 Task: Create a due date automation trigger when advanced on, on the wednesday of the week a card is due add content with a description not containing resume at 11:00 AM.
Action: Mouse moved to (1248, 109)
Screenshot: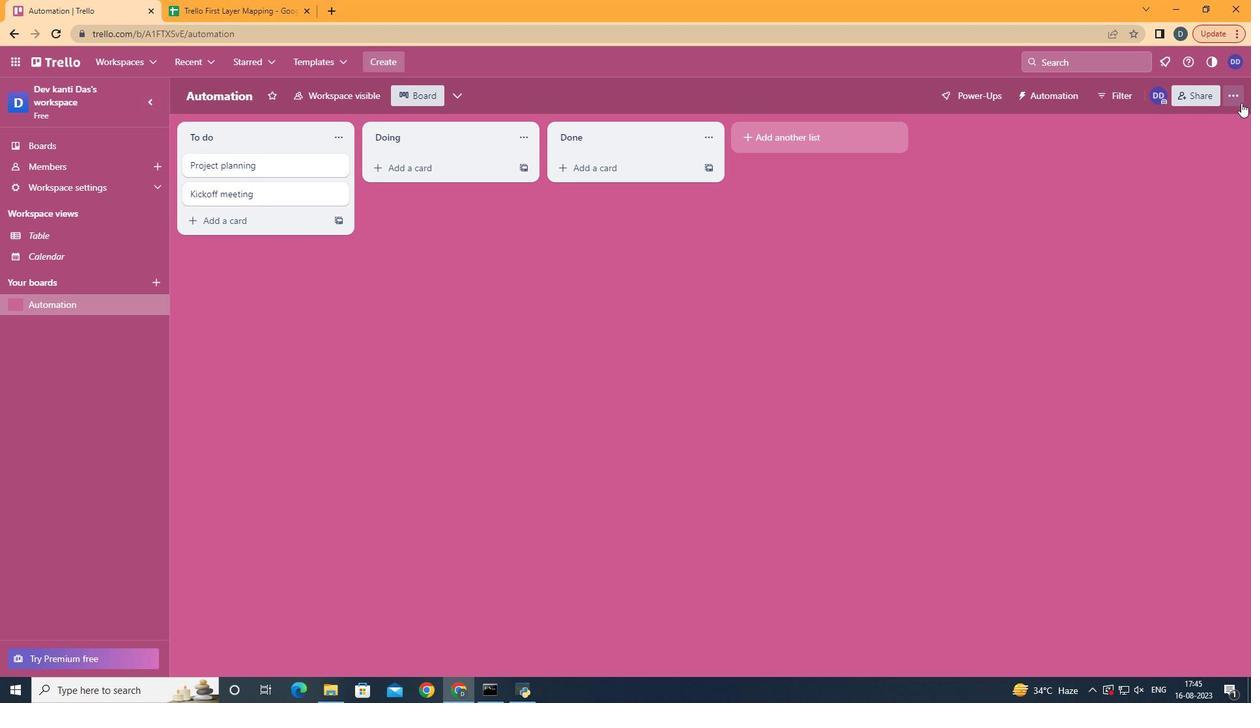 
Action: Mouse pressed left at (1248, 109)
Screenshot: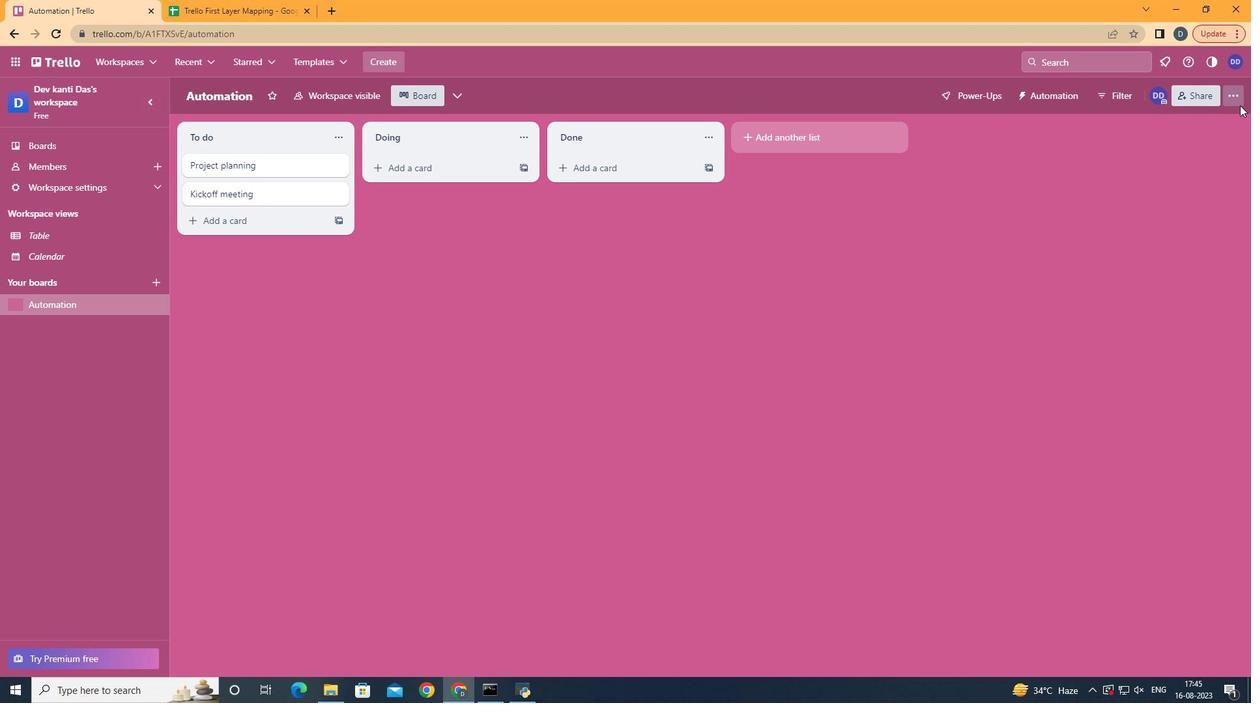
Action: Mouse moved to (1172, 280)
Screenshot: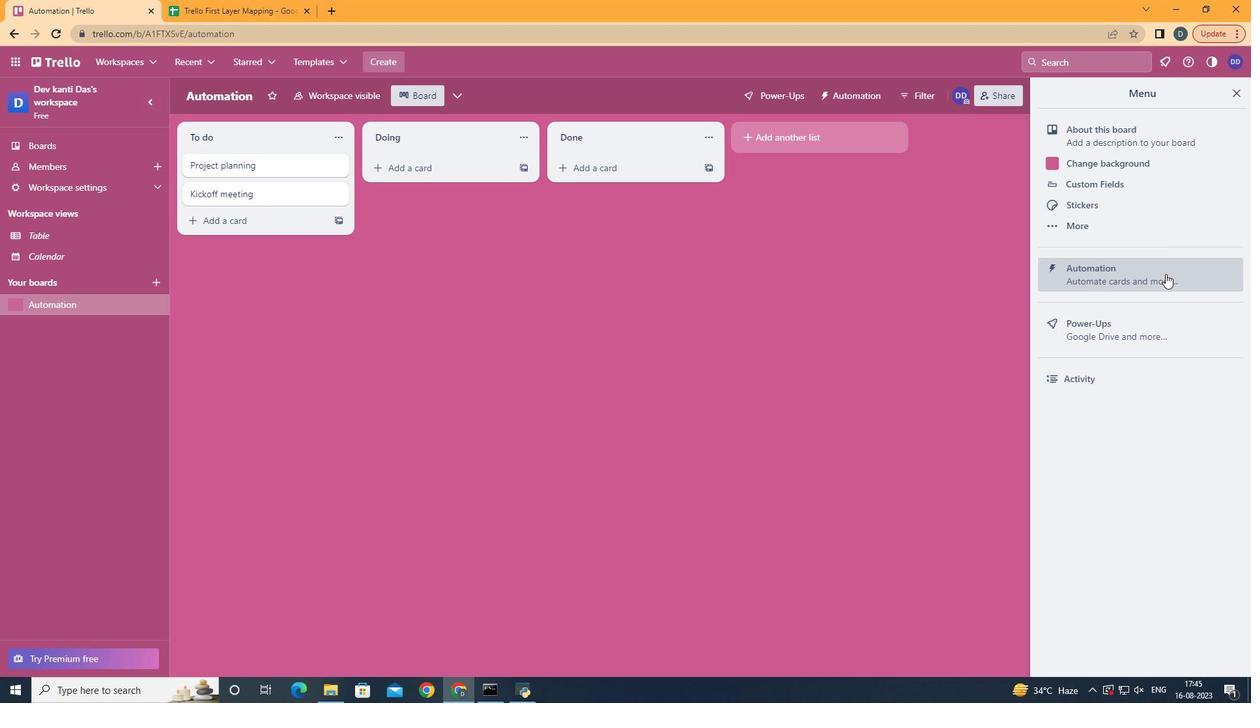 
Action: Mouse pressed left at (1172, 280)
Screenshot: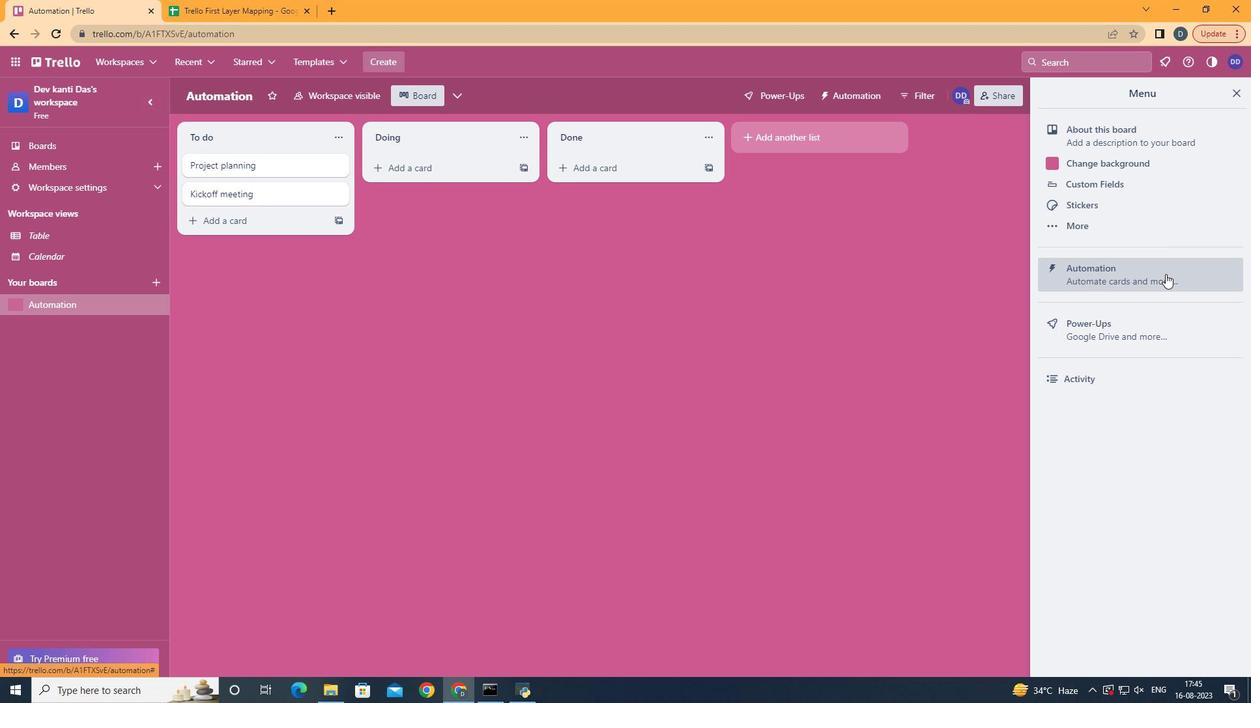
Action: Mouse moved to (269, 271)
Screenshot: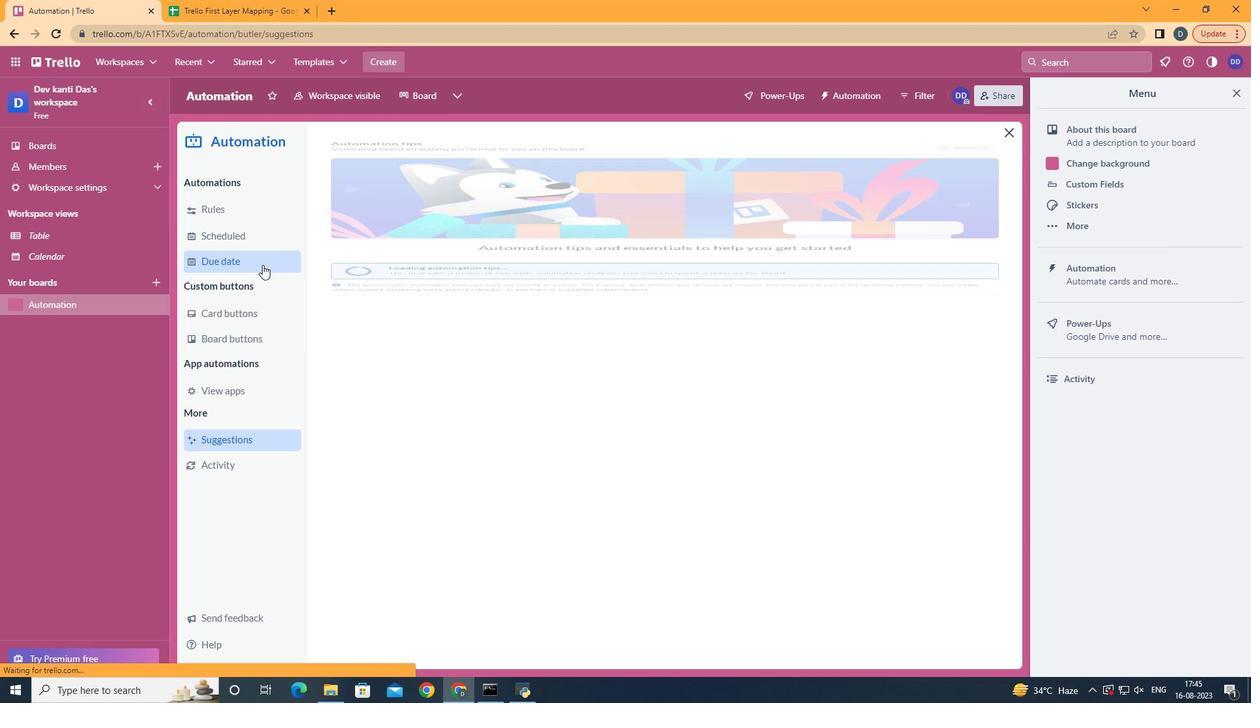 
Action: Mouse pressed left at (269, 271)
Screenshot: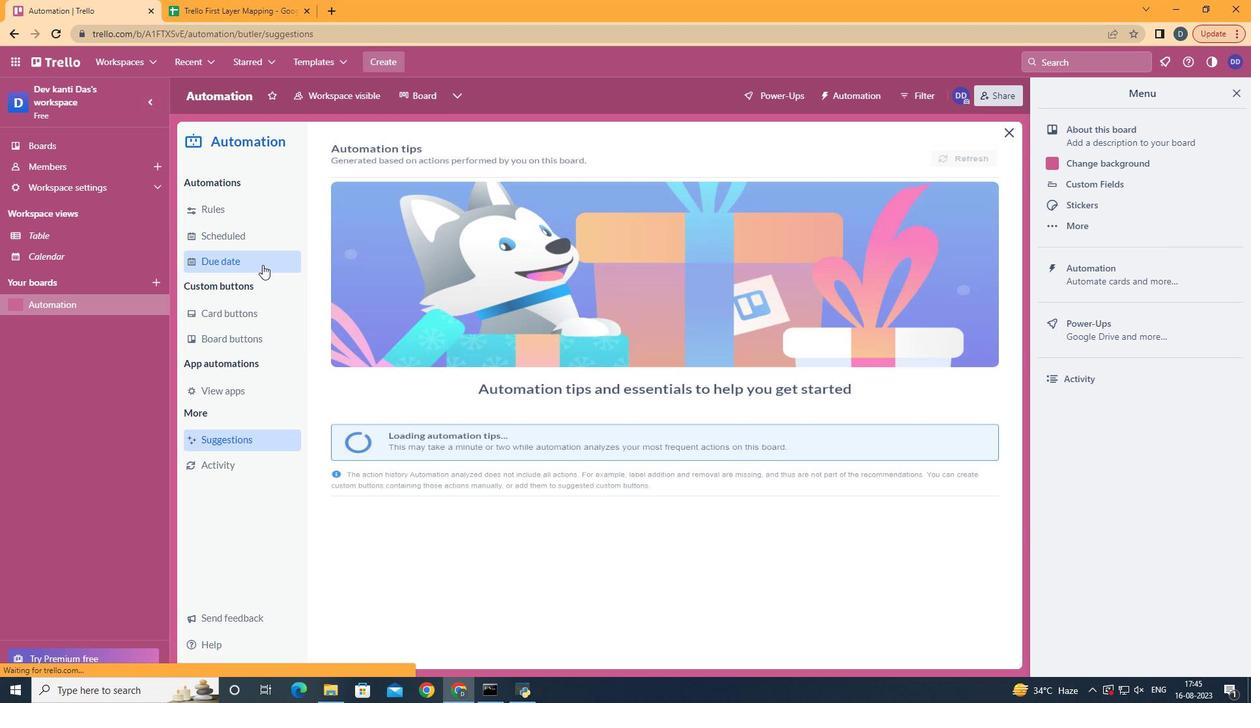 
Action: Mouse moved to (932, 160)
Screenshot: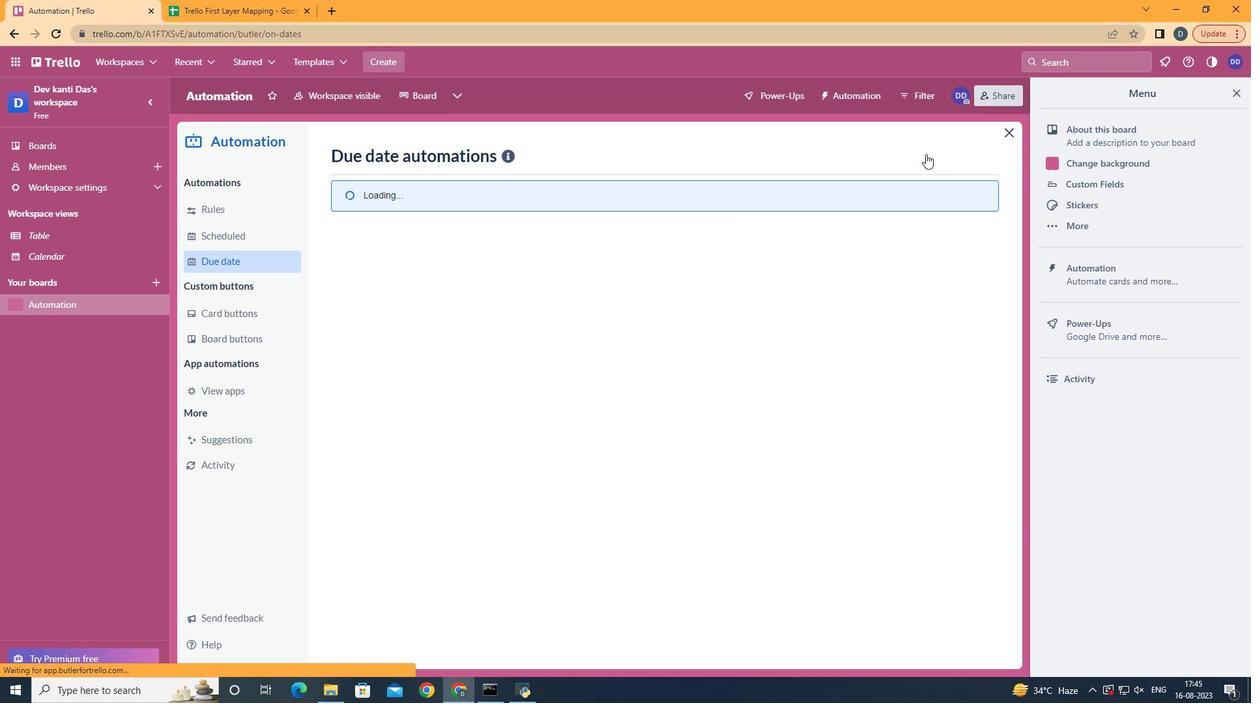 
Action: Mouse pressed left at (932, 160)
Screenshot: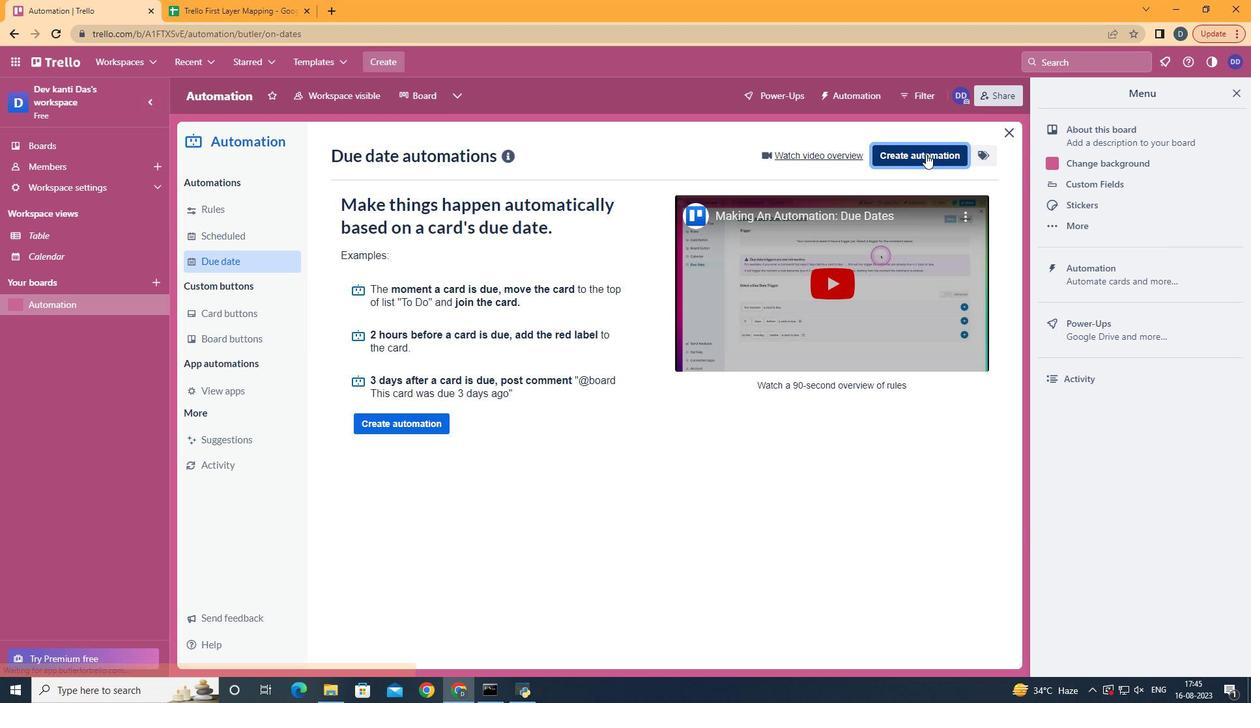 
Action: Mouse moved to (716, 296)
Screenshot: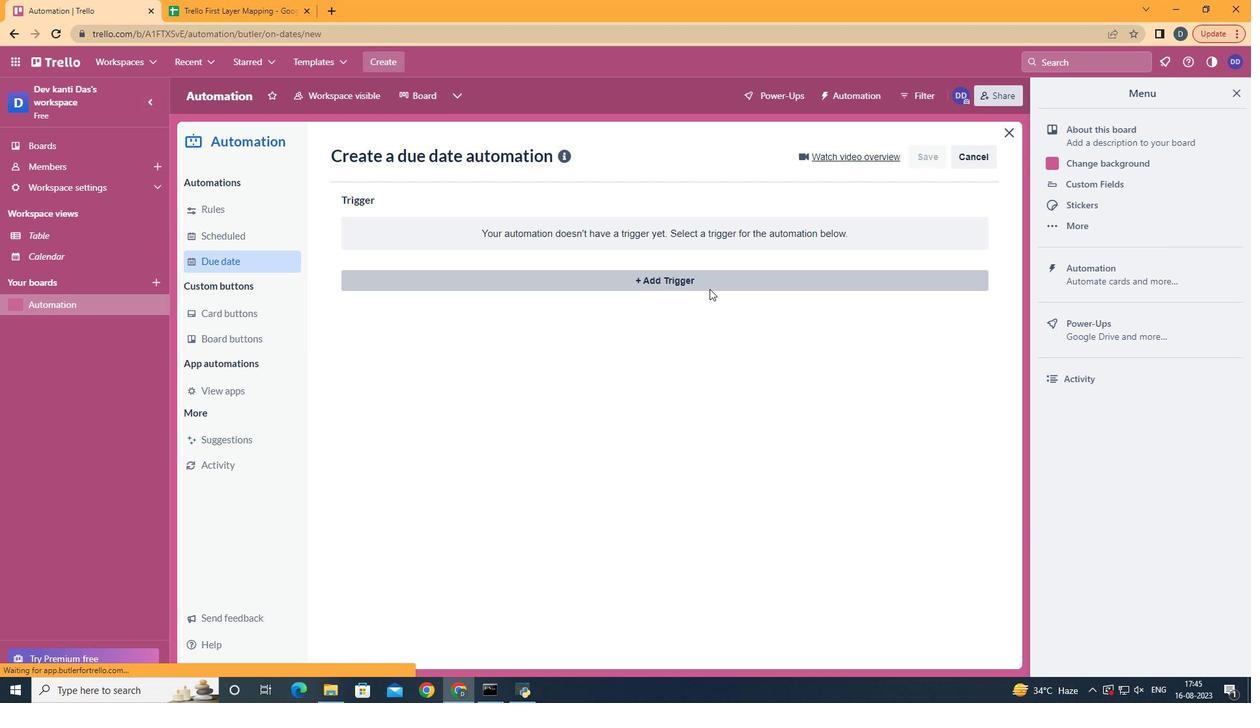 
Action: Mouse pressed left at (716, 296)
Screenshot: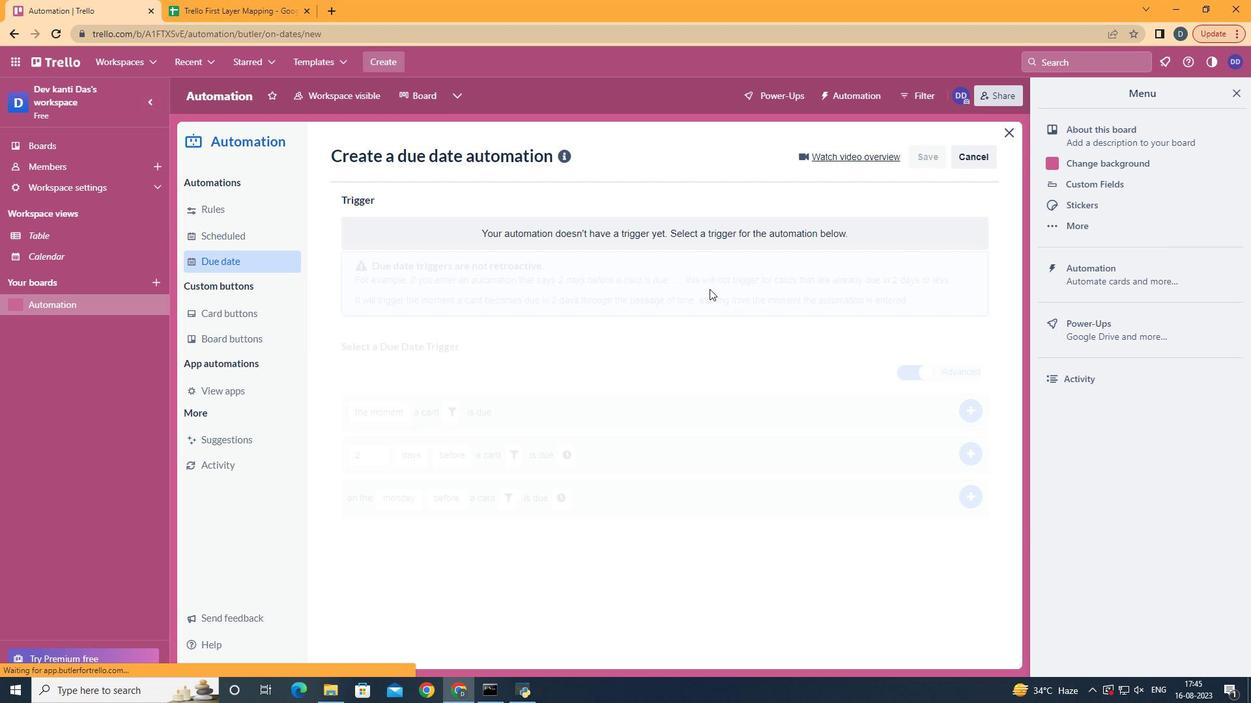 
Action: Mouse moved to (434, 402)
Screenshot: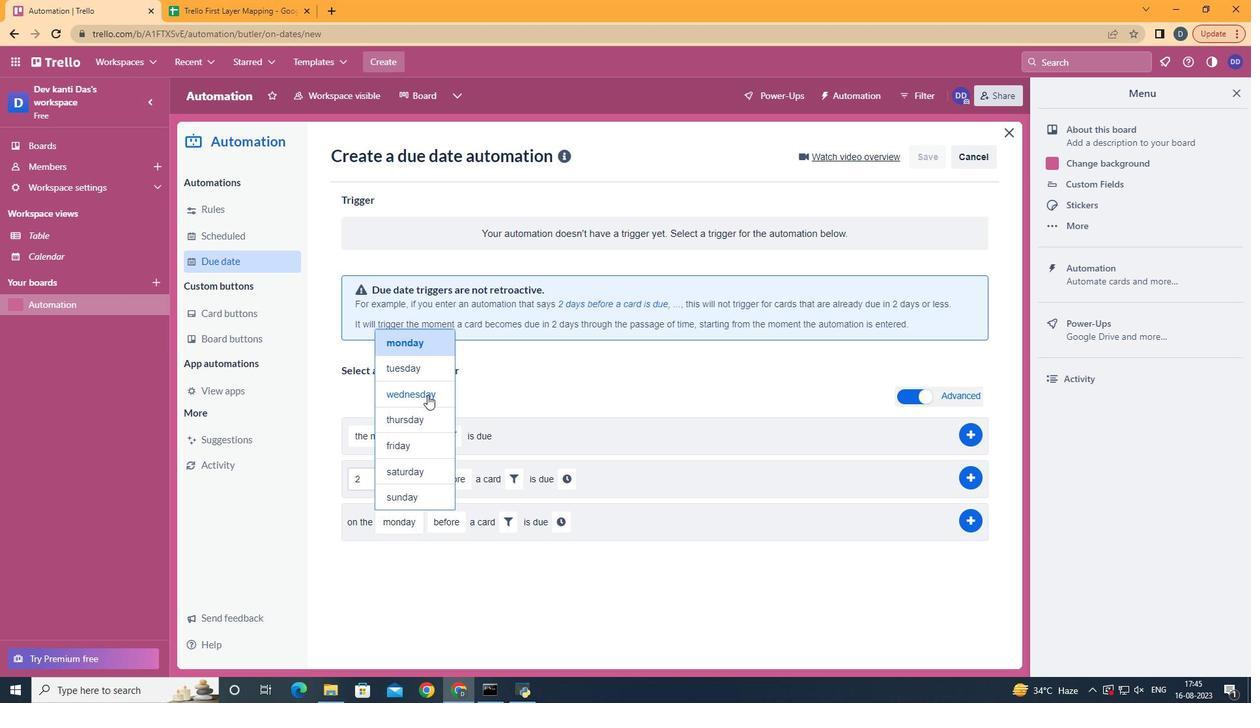 
Action: Mouse pressed left at (434, 402)
Screenshot: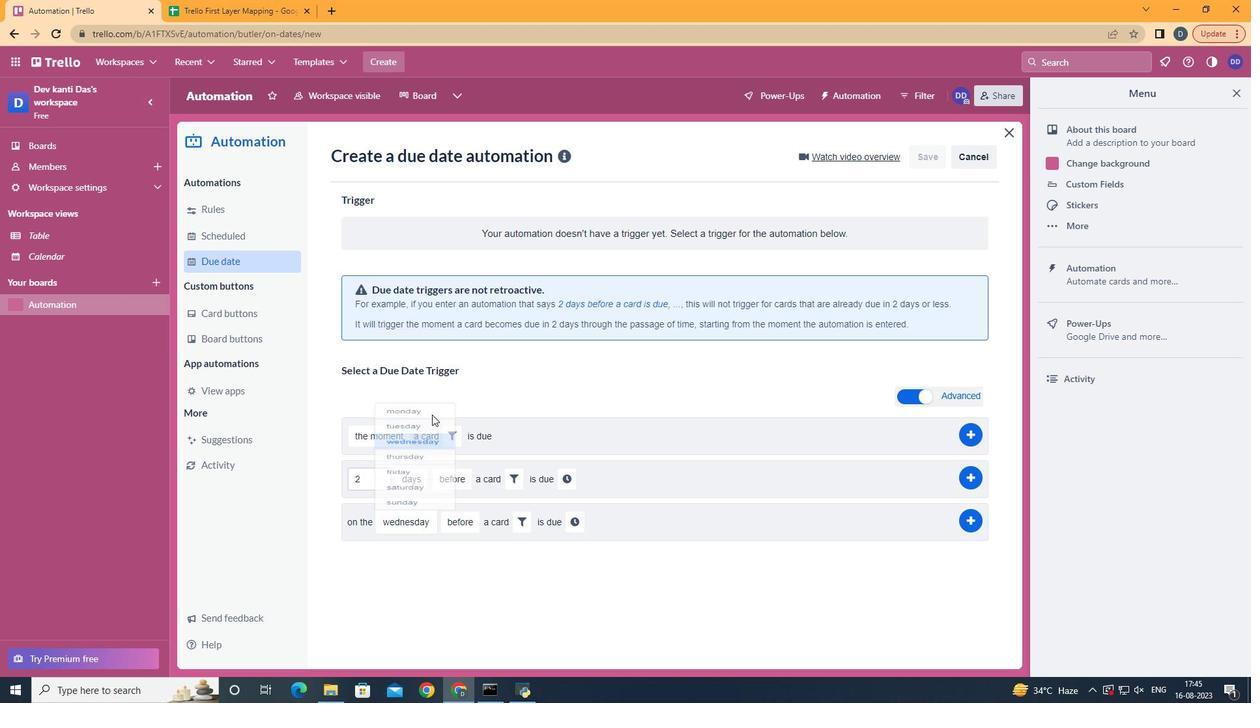 
Action: Mouse moved to (492, 610)
Screenshot: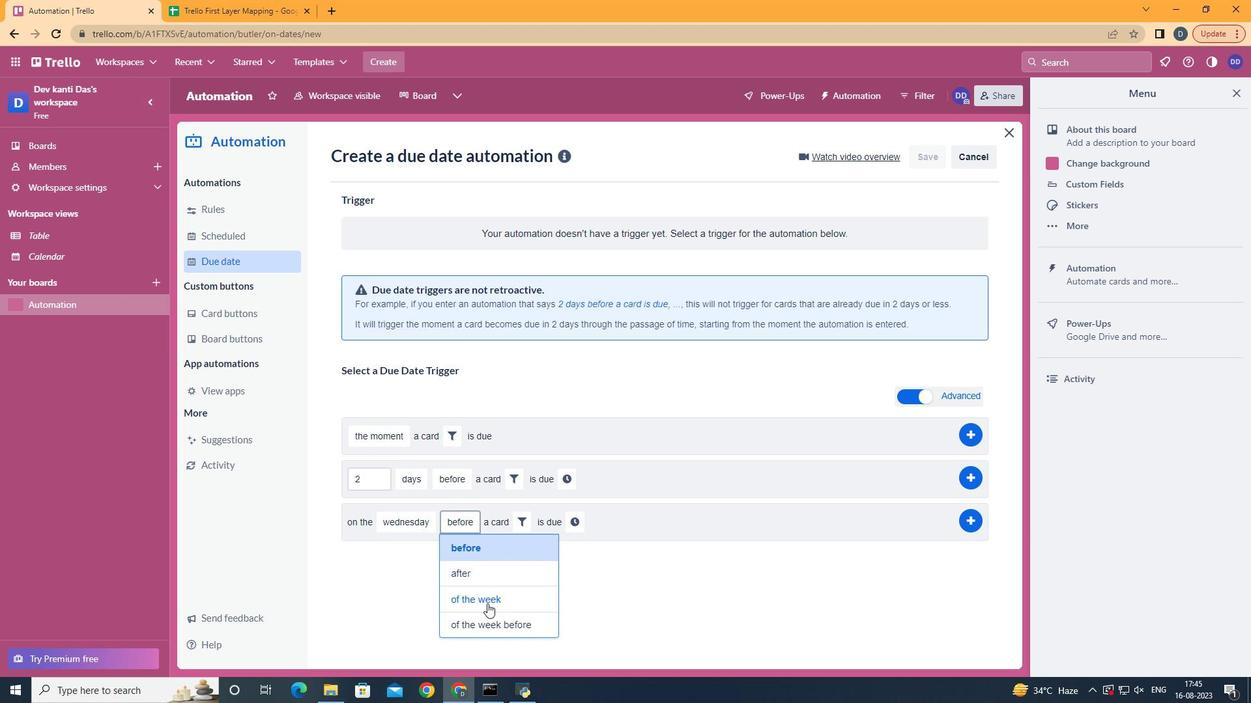 
Action: Mouse pressed left at (492, 610)
Screenshot: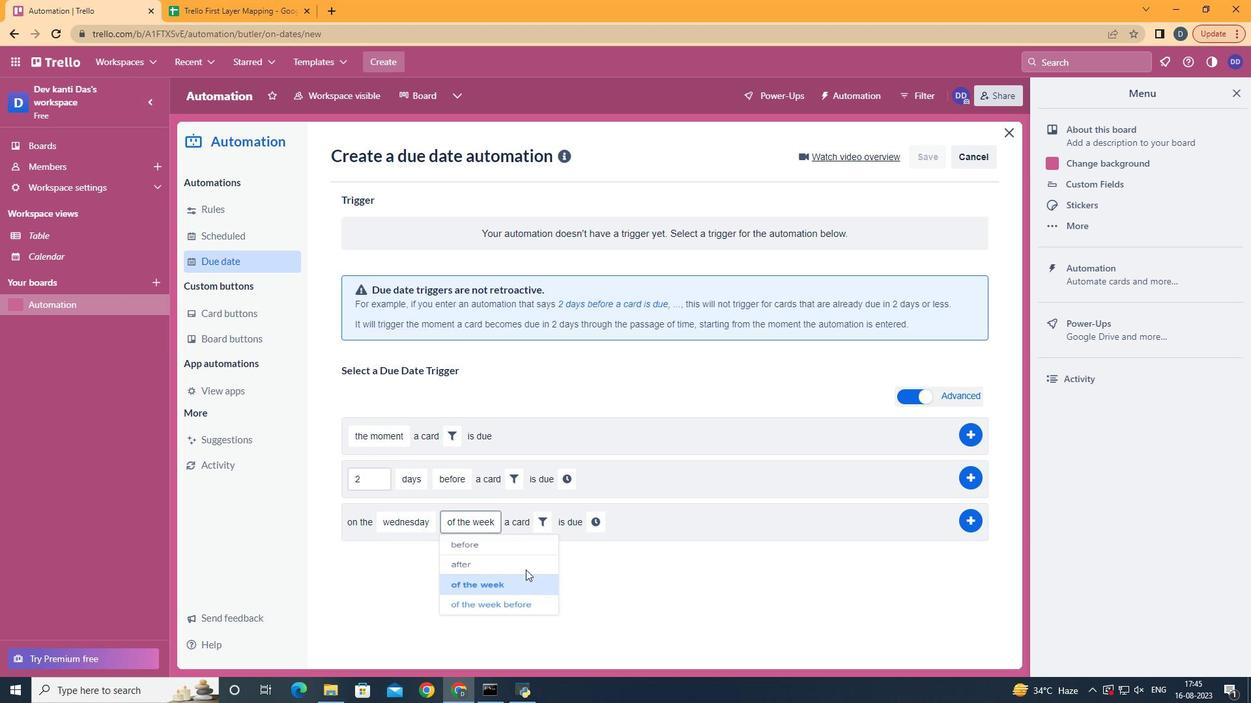 
Action: Mouse moved to (557, 538)
Screenshot: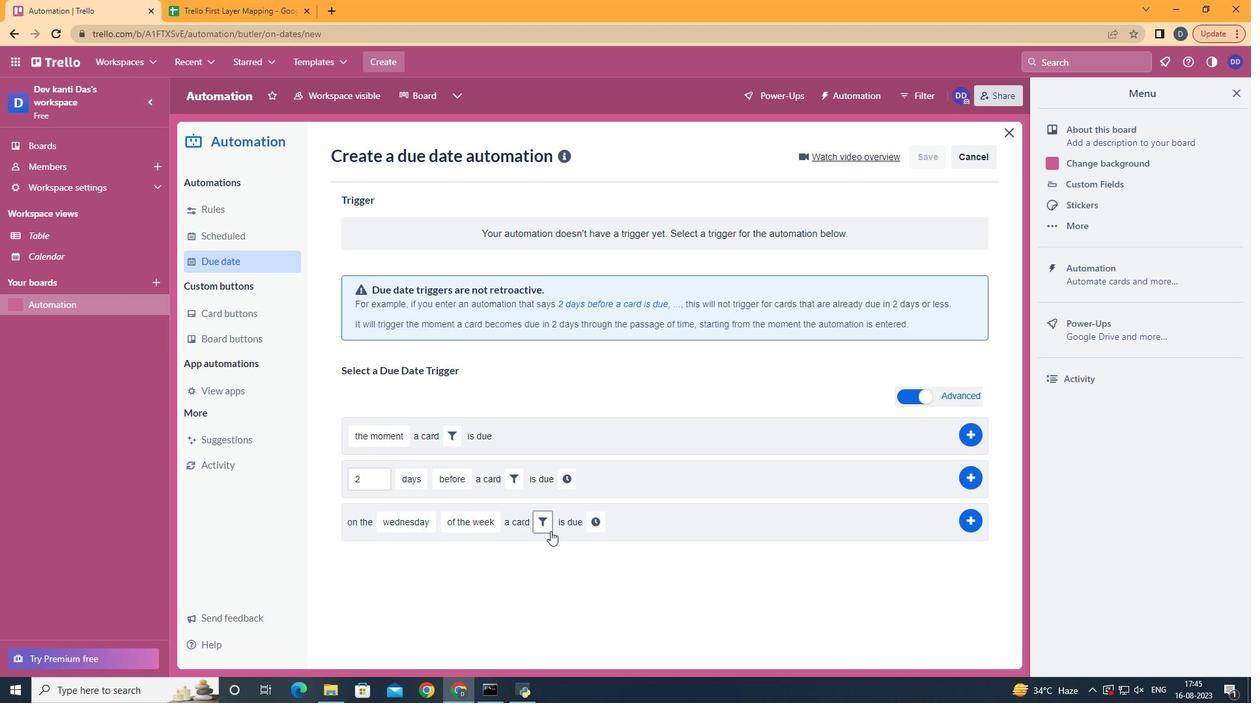 
Action: Mouse pressed left at (557, 538)
Screenshot: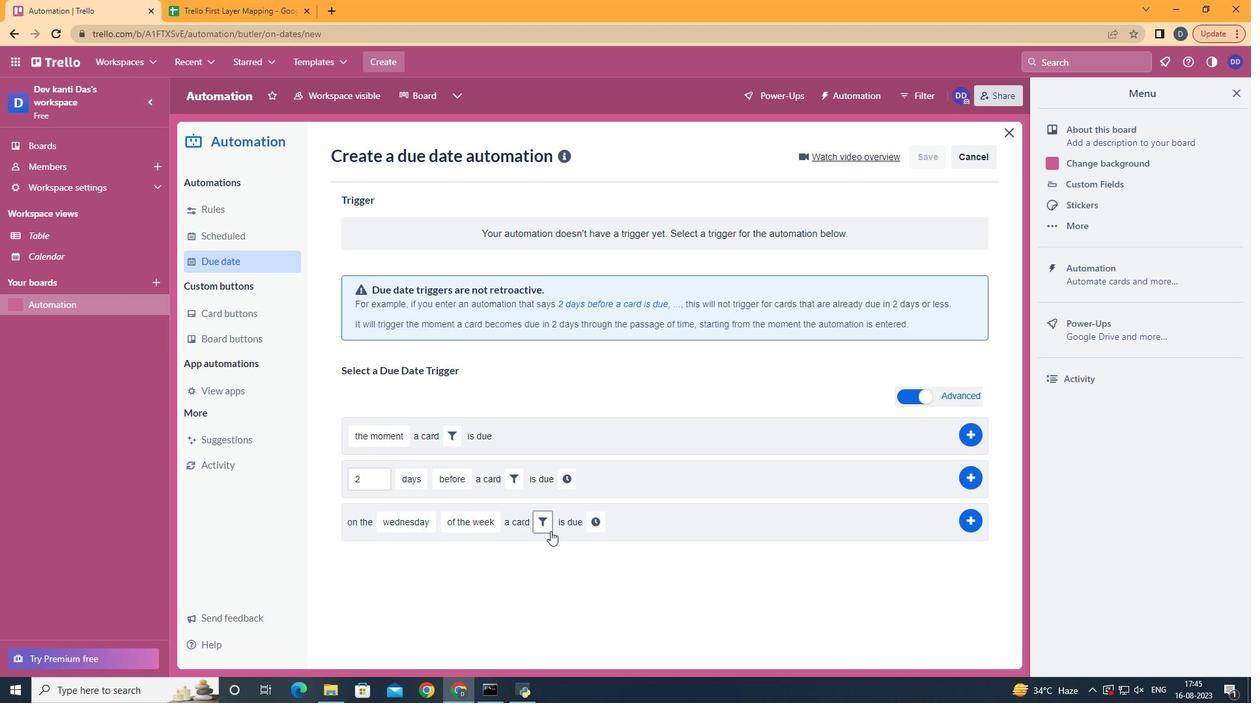 
Action: Mouse moved to (709, 565)
Screenshot: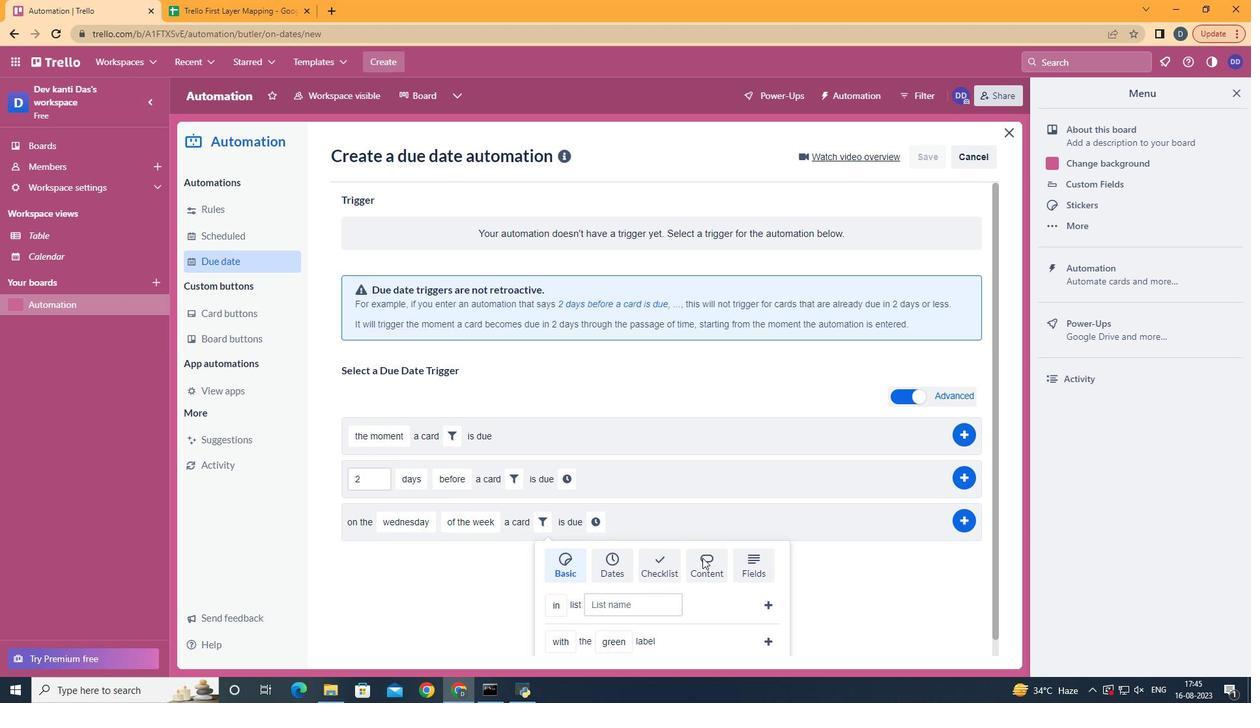 
Action: Mouse pressed left at (709, 565)
Screenshot: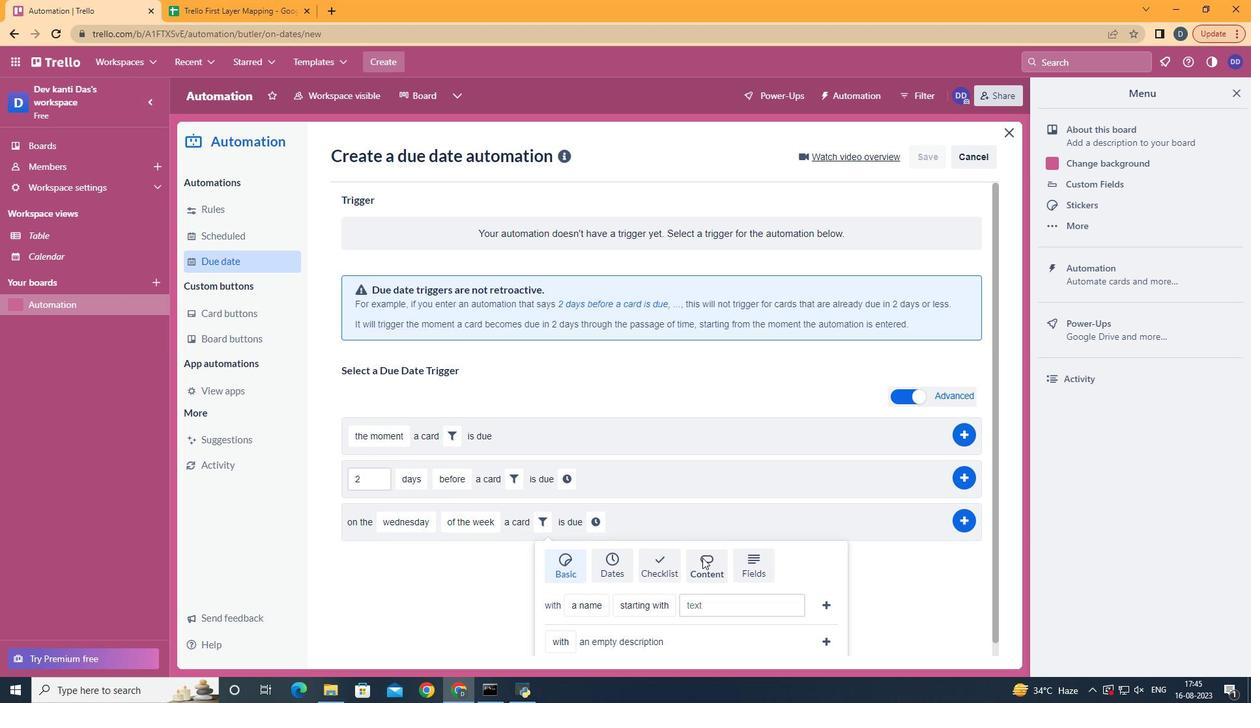 
Action: Mouse moved to (612, 553)
Screenshot: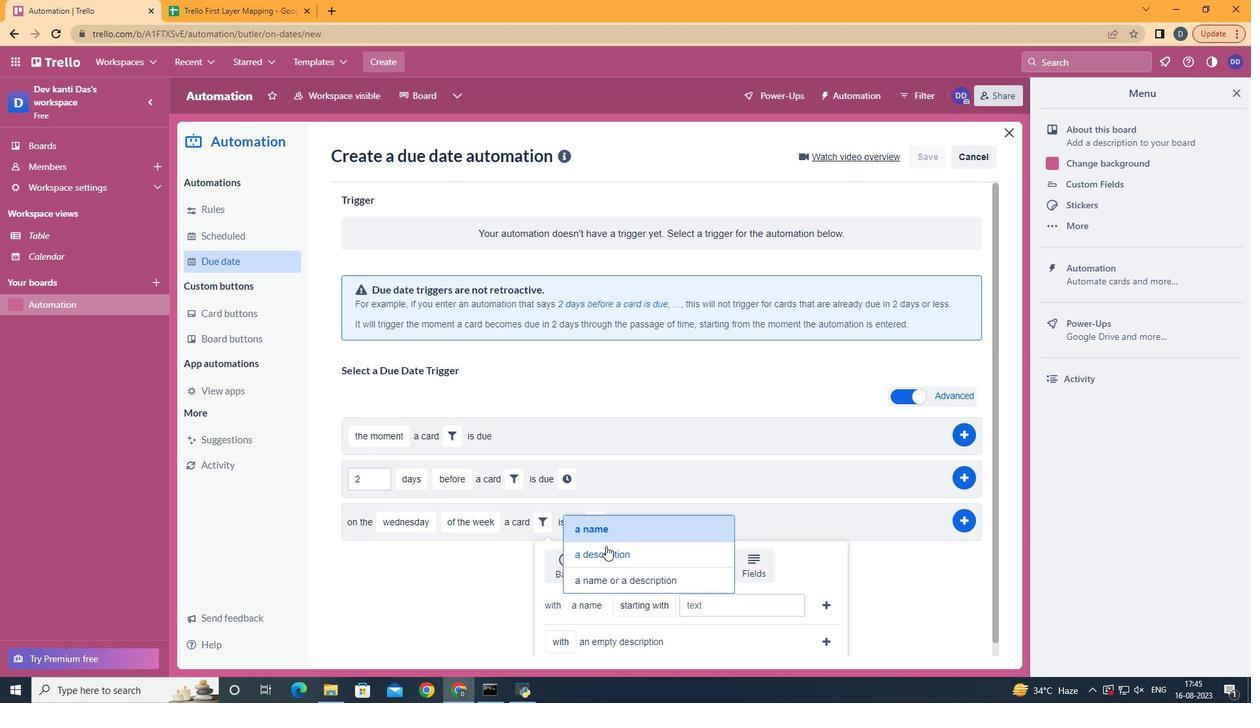 
Action: Mouse pressed left at (612, 553)
Screenshot: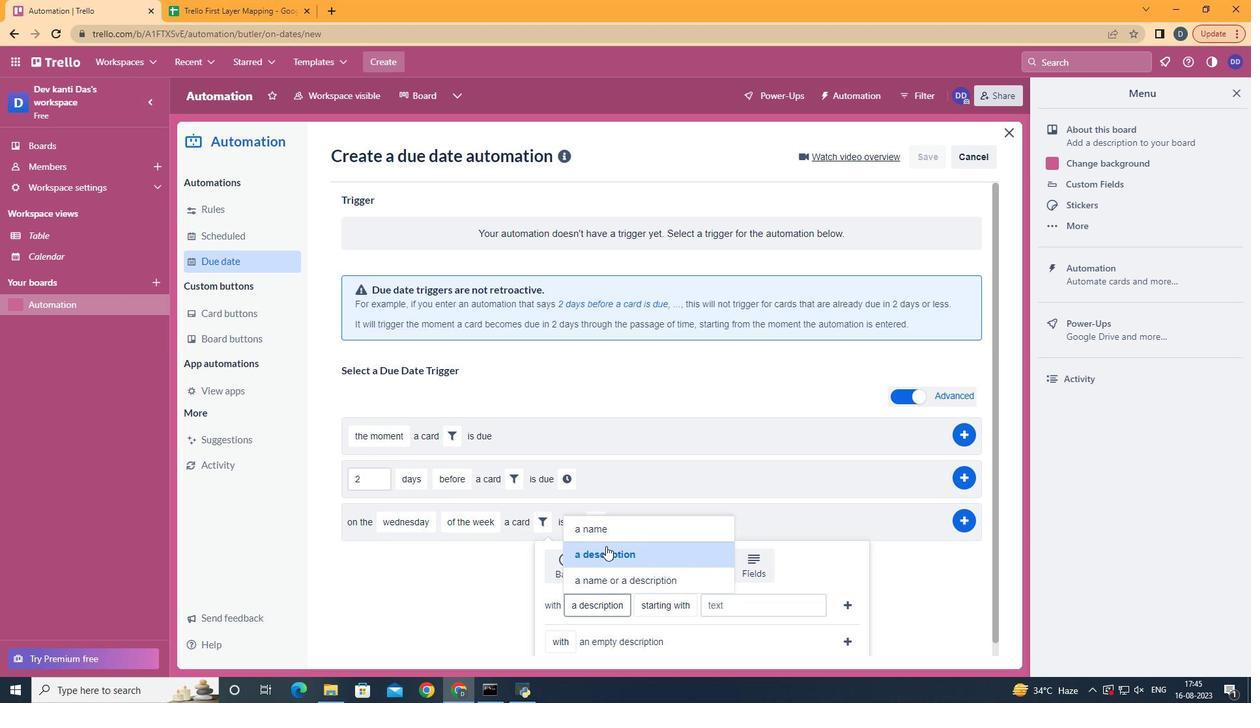 
Action: Mouse moved to (687, 591)
Screenshot: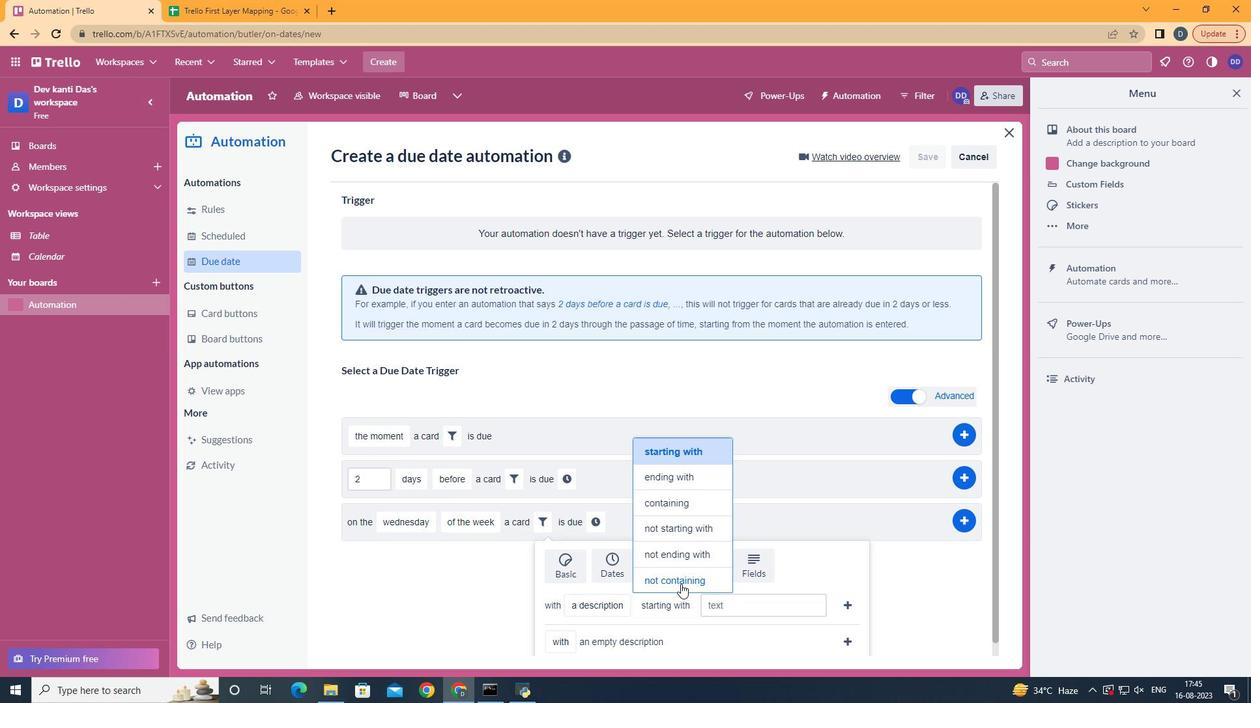
Action: Mouse pressed left at (687, 591)
Screenshot: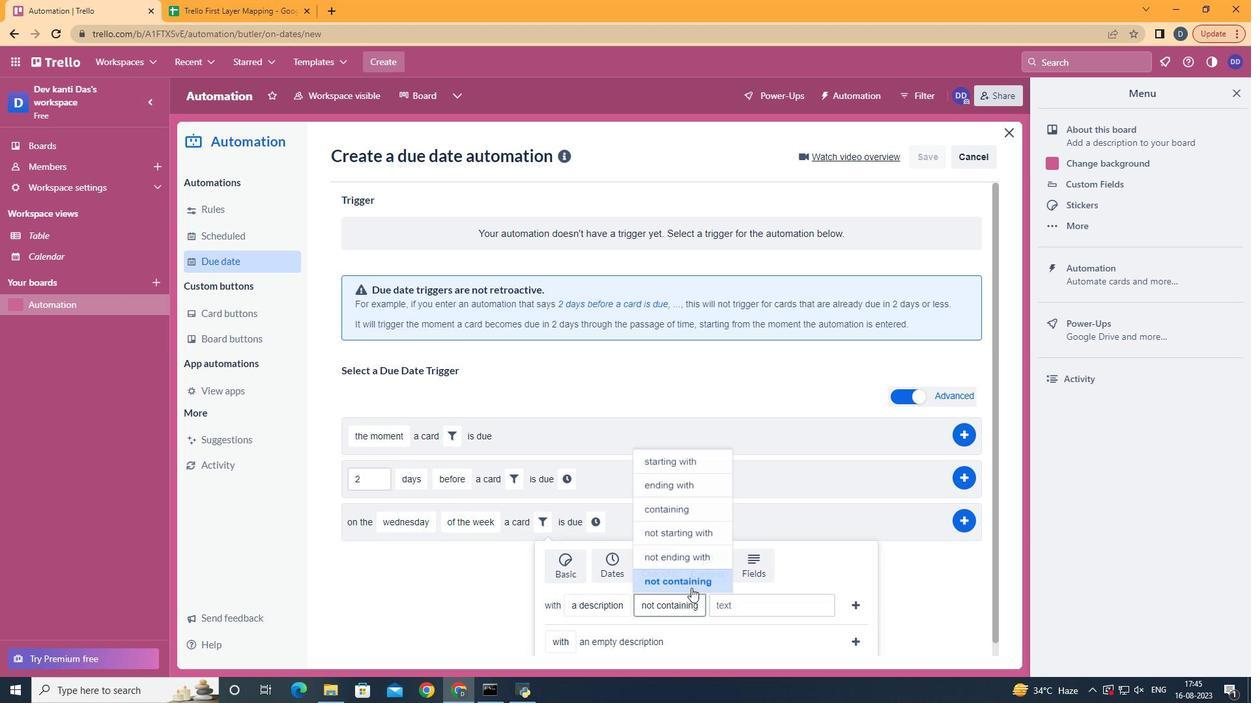 
Action: Mouse moved to (750, 610)
Screenshot: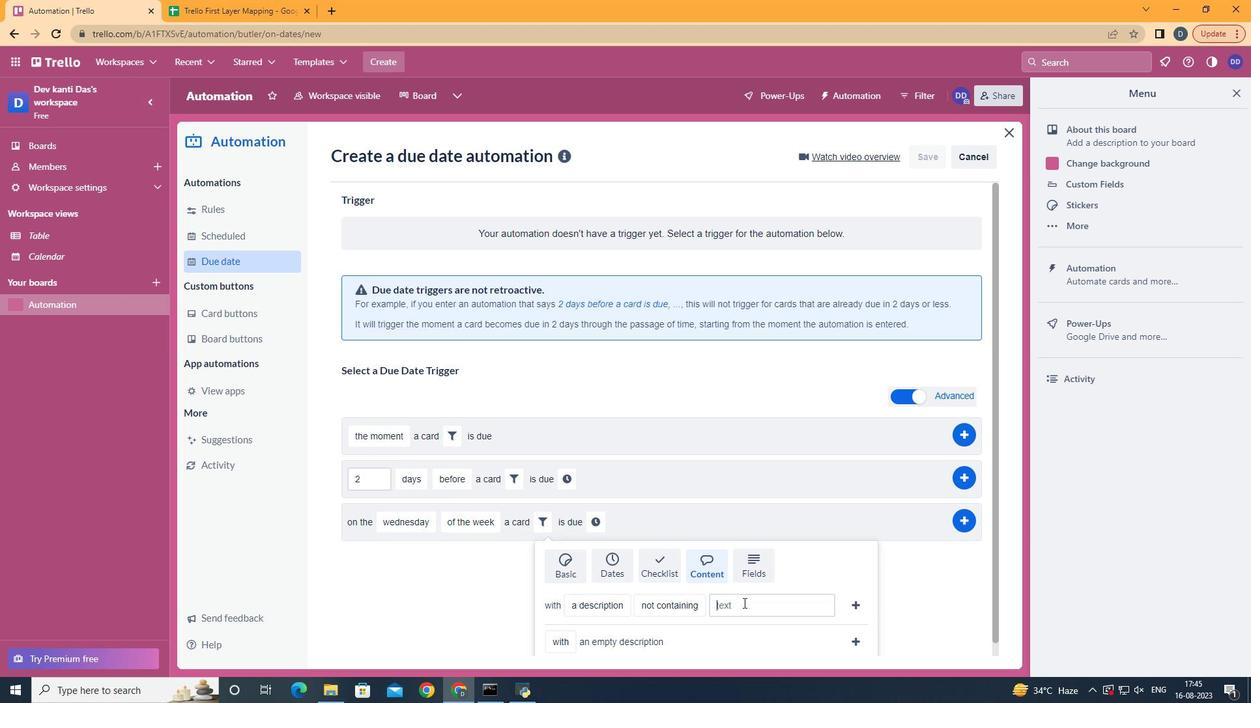 
Action: Mouse pressed left at (750, 610)
Screenshot: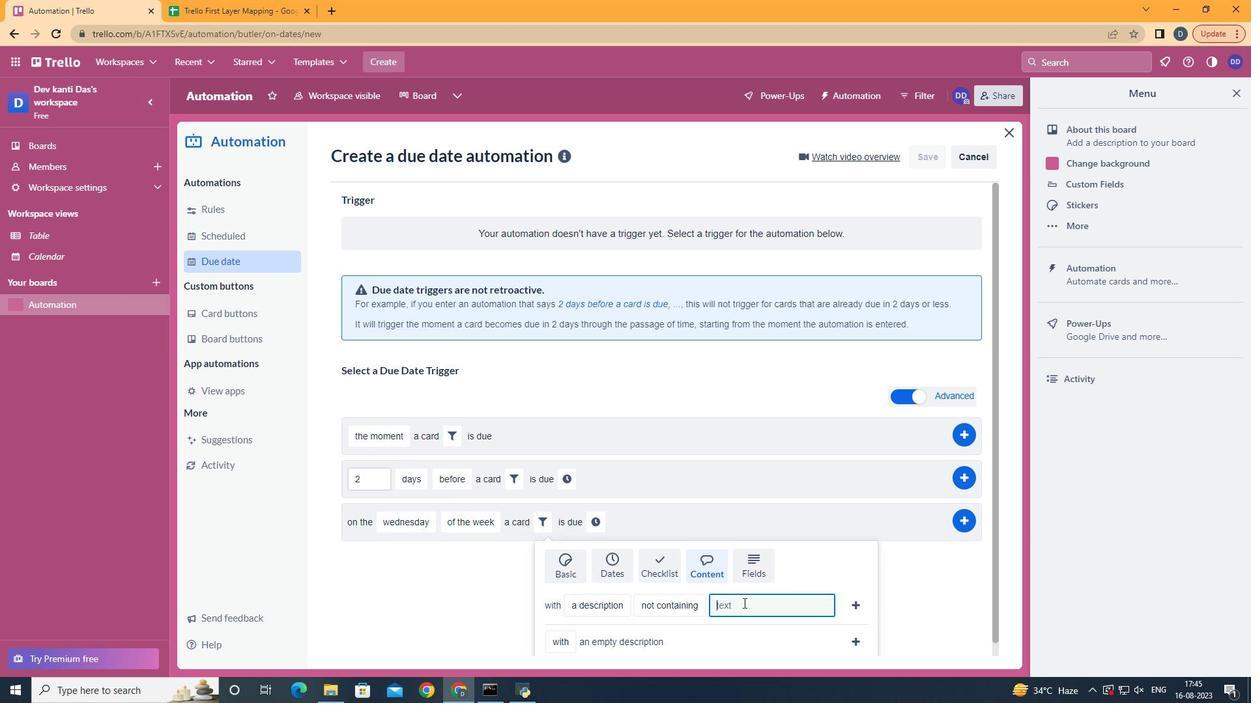 
Action: Key pressed resume
Screenshot: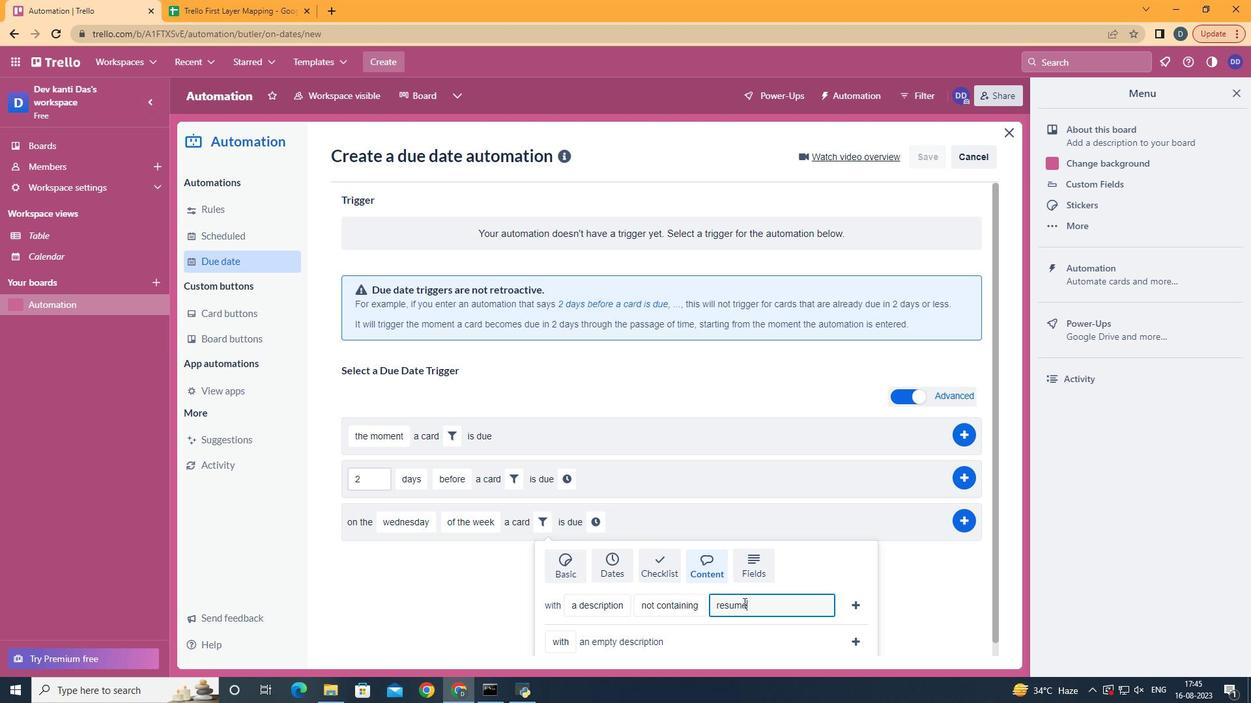 
Action: Mouse moved to (860, 605)
Screenshot: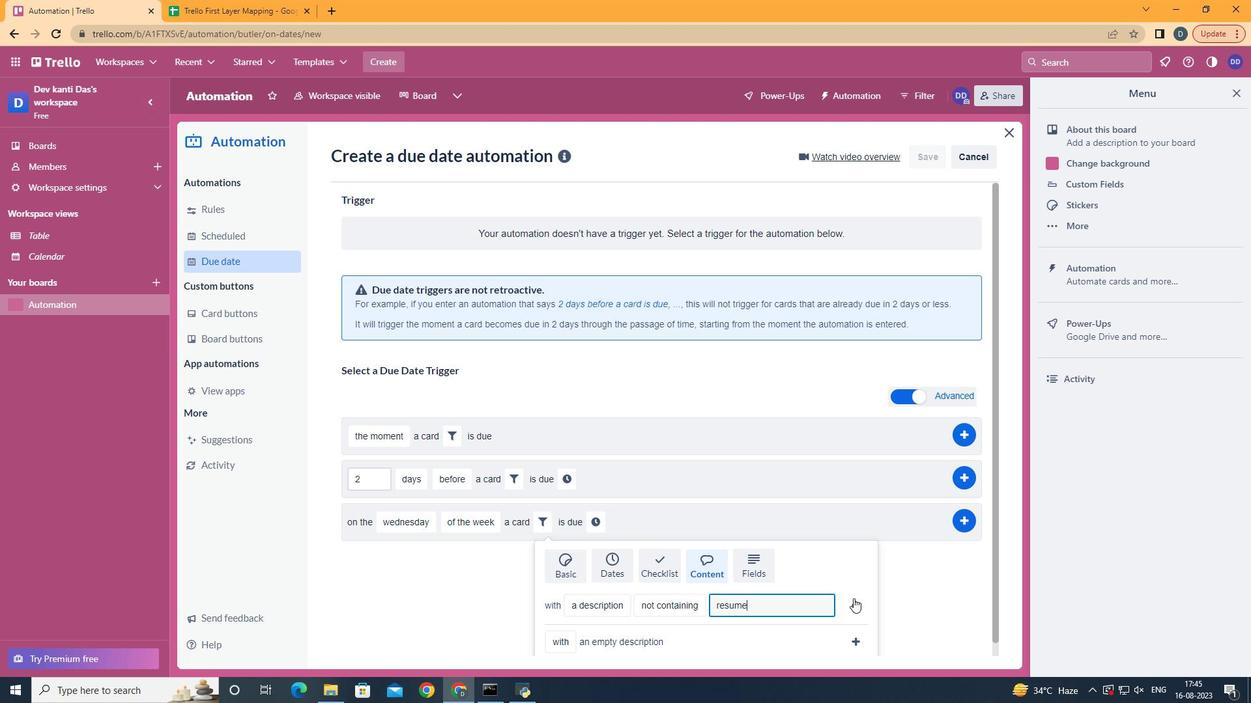 
Action: Mouse pressed left at (860, 605)
Screenshot: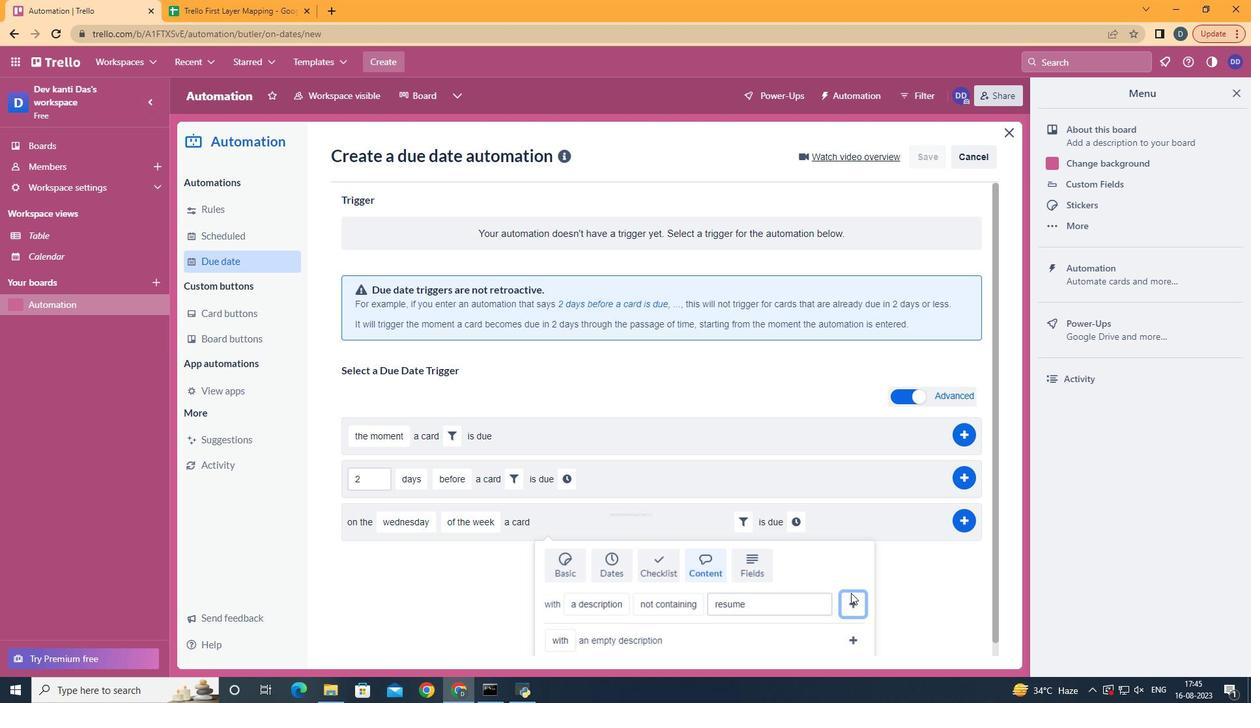 
Action: Mouse moved to (814, 526)
Screenshot: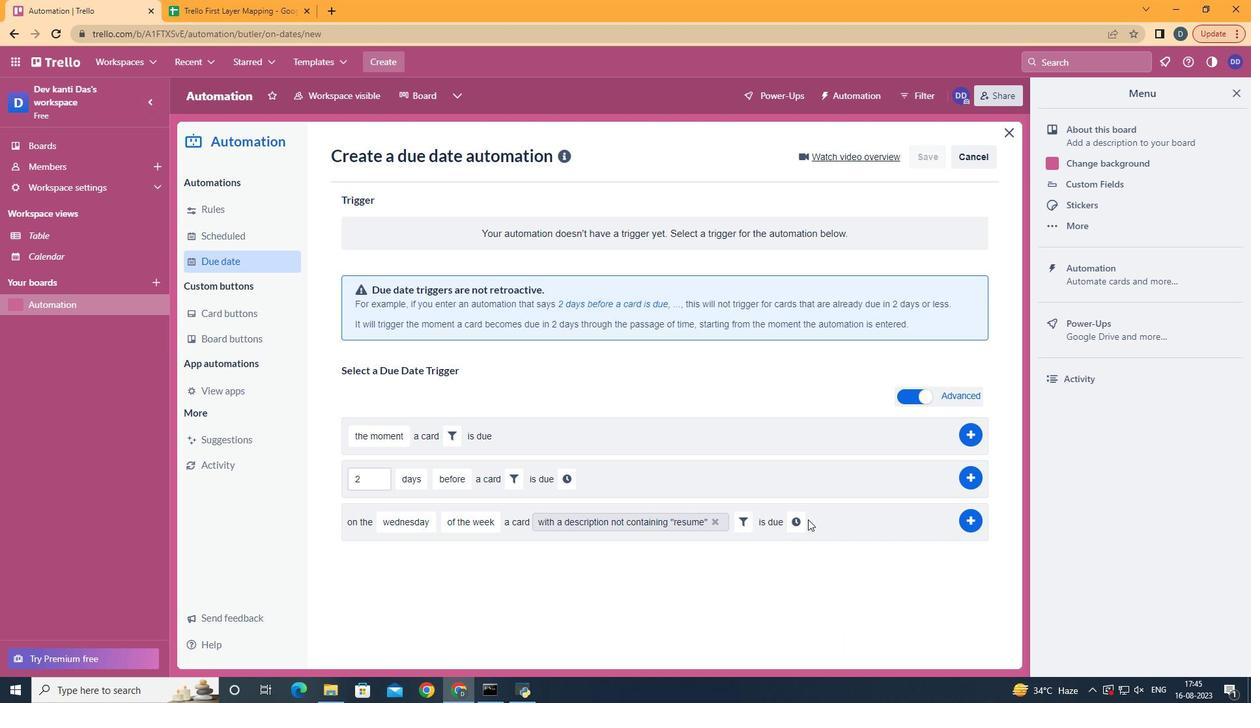 
Action: Mouse pressed left at (814, 526)
Screenshot: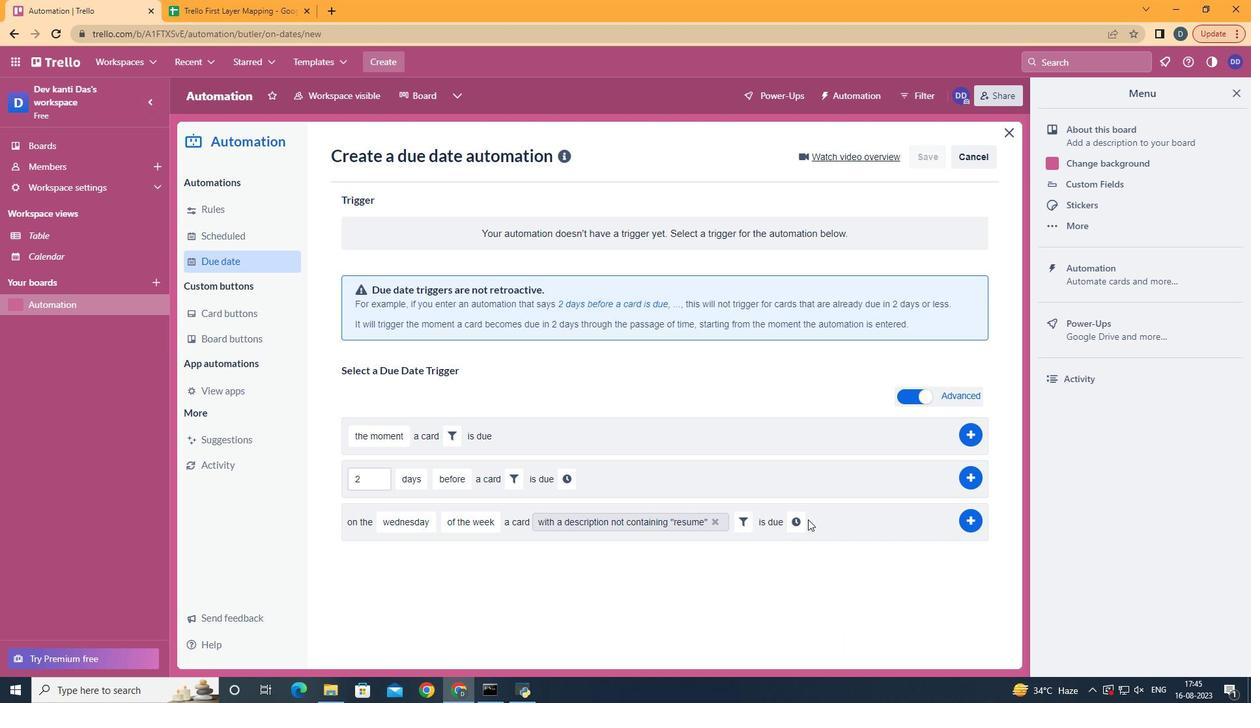 
Action: Mouse moved to (804, 530)
Screenshot: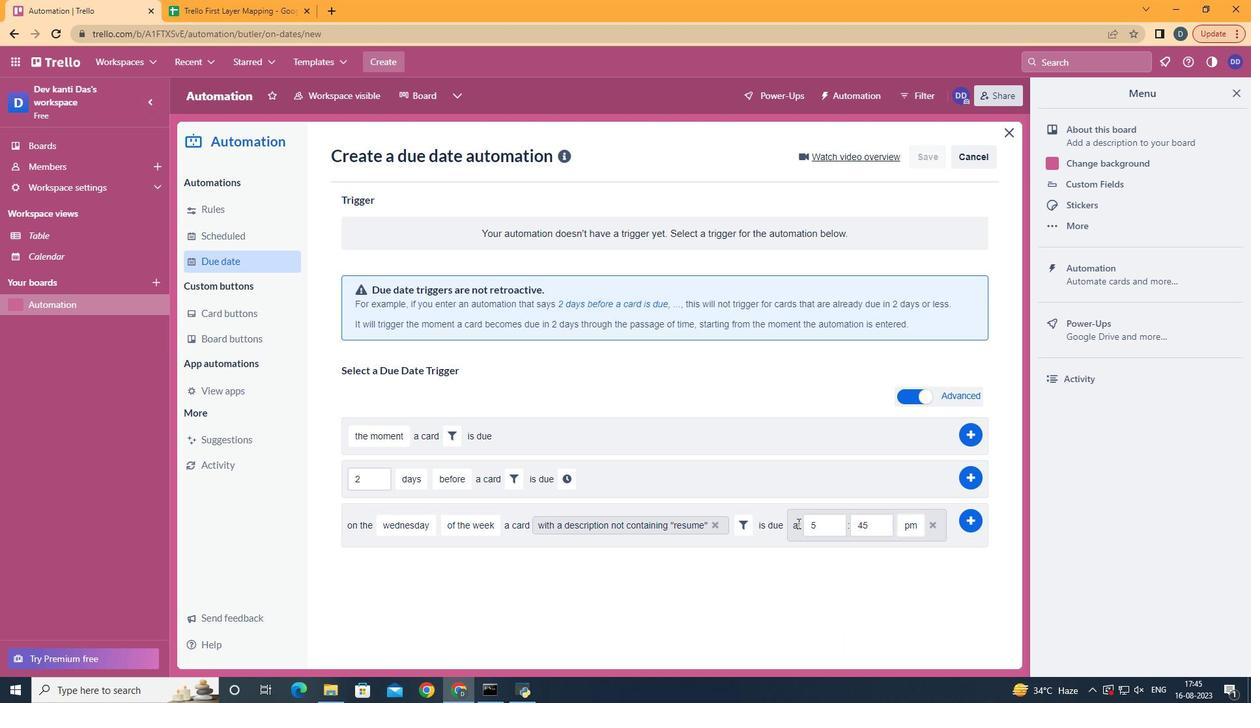 
Action: Mouse pressed left at (804, 530)
Screenshot: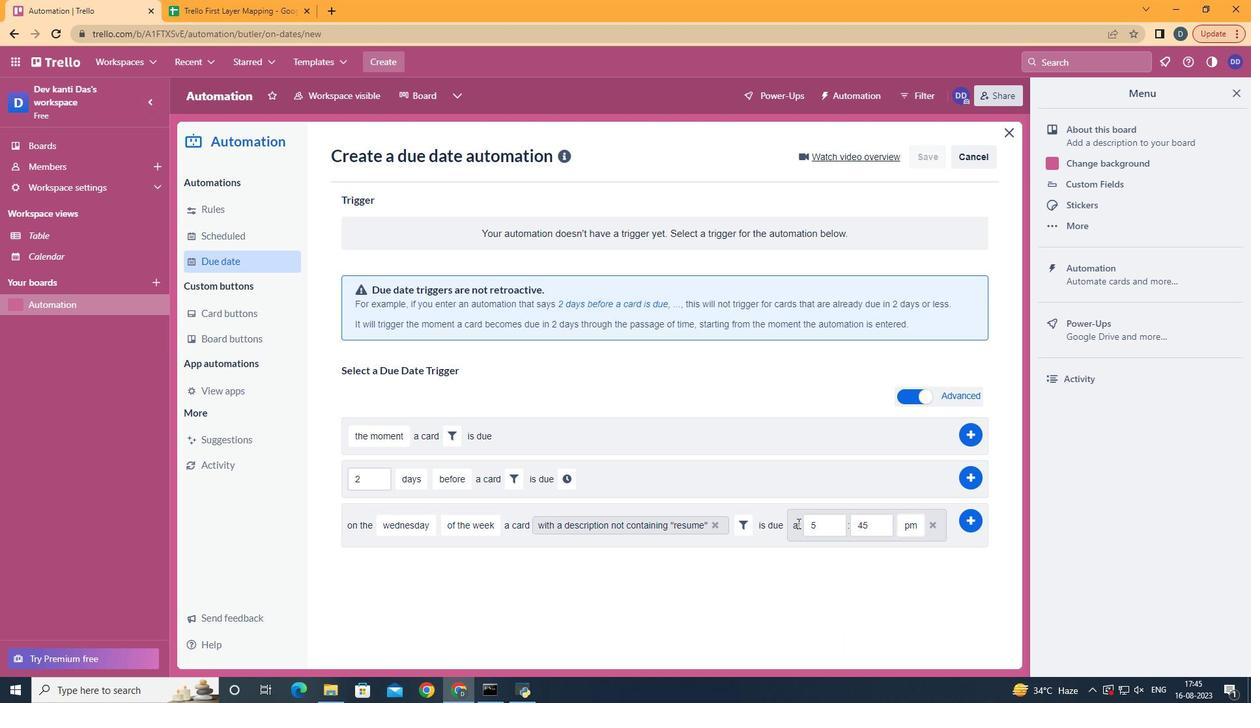 
Action: Mouse moved to (828, 536)
Screenshot: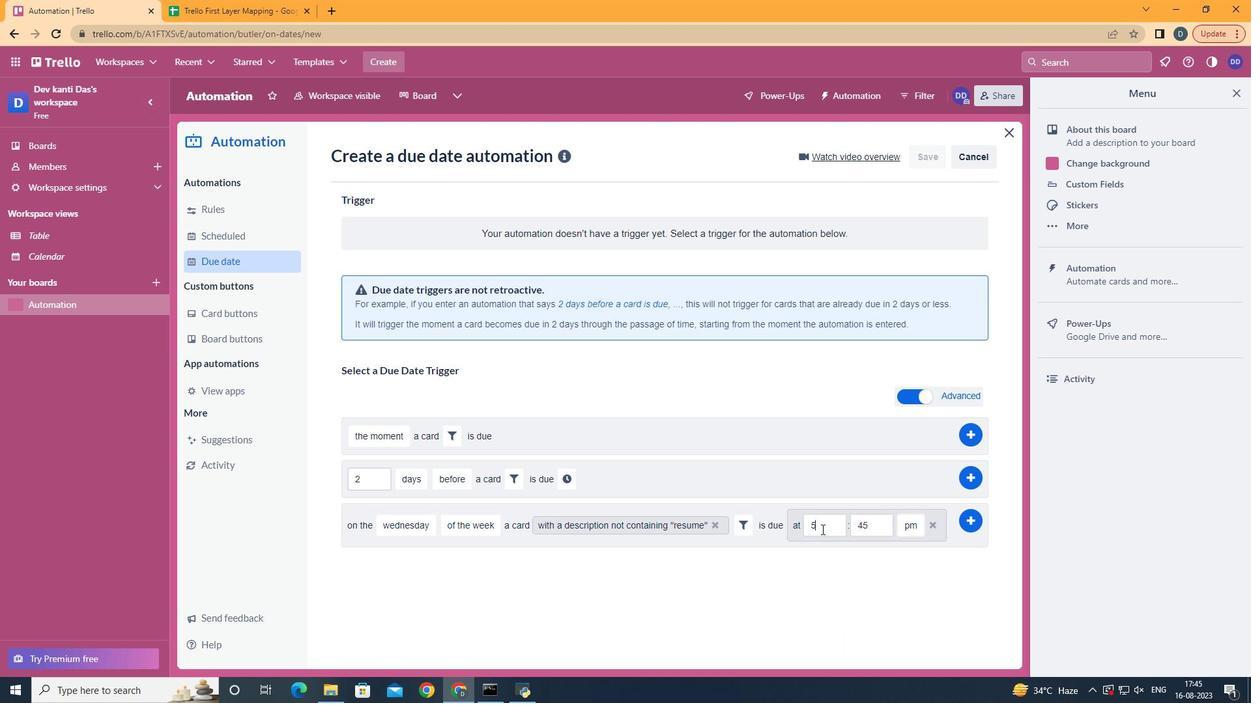 
Action: Mouse pressed left at (828, 536)
Screenshot: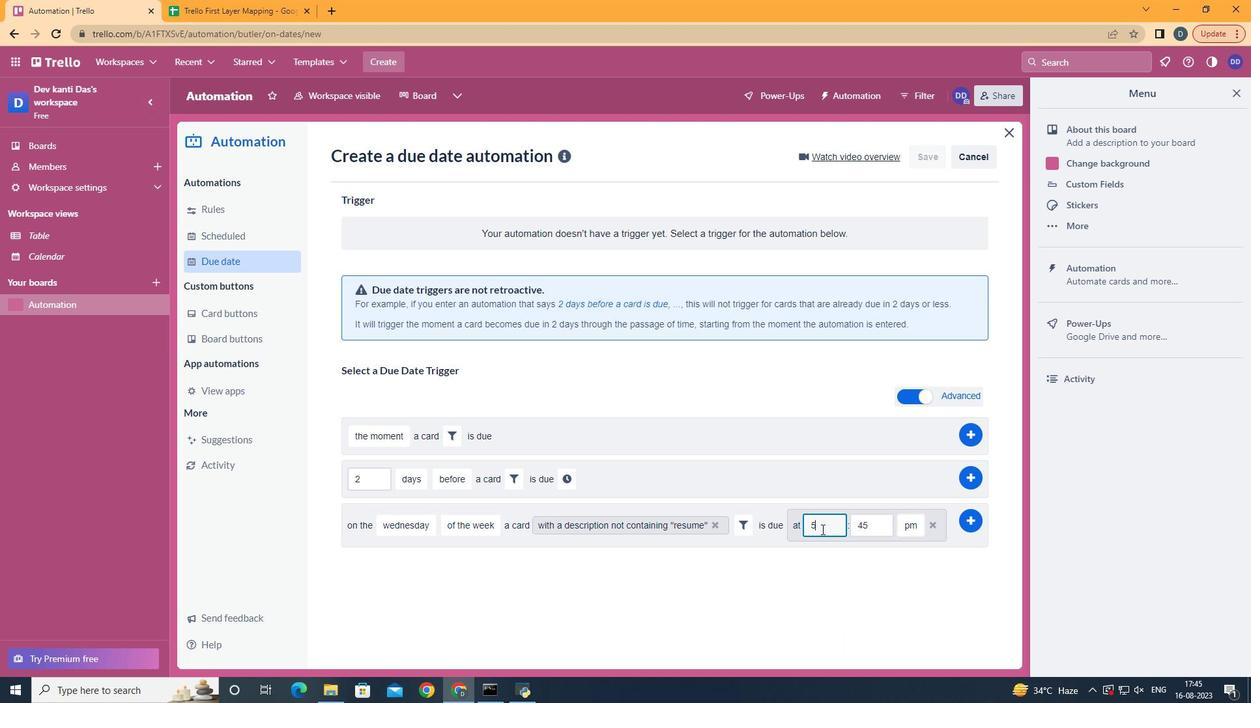 
Action: Key pressed <Key.backspace>11
Screenshot: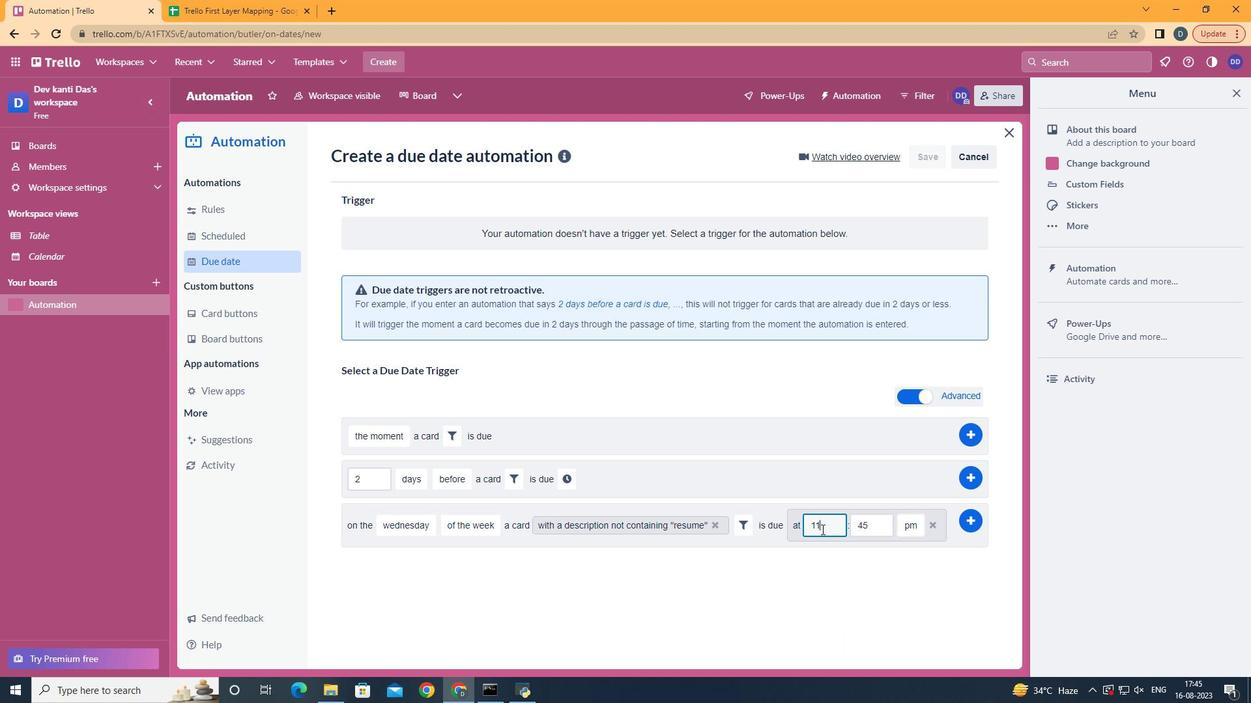 
Action: Mouse moved to (885, 524)
Screenshot: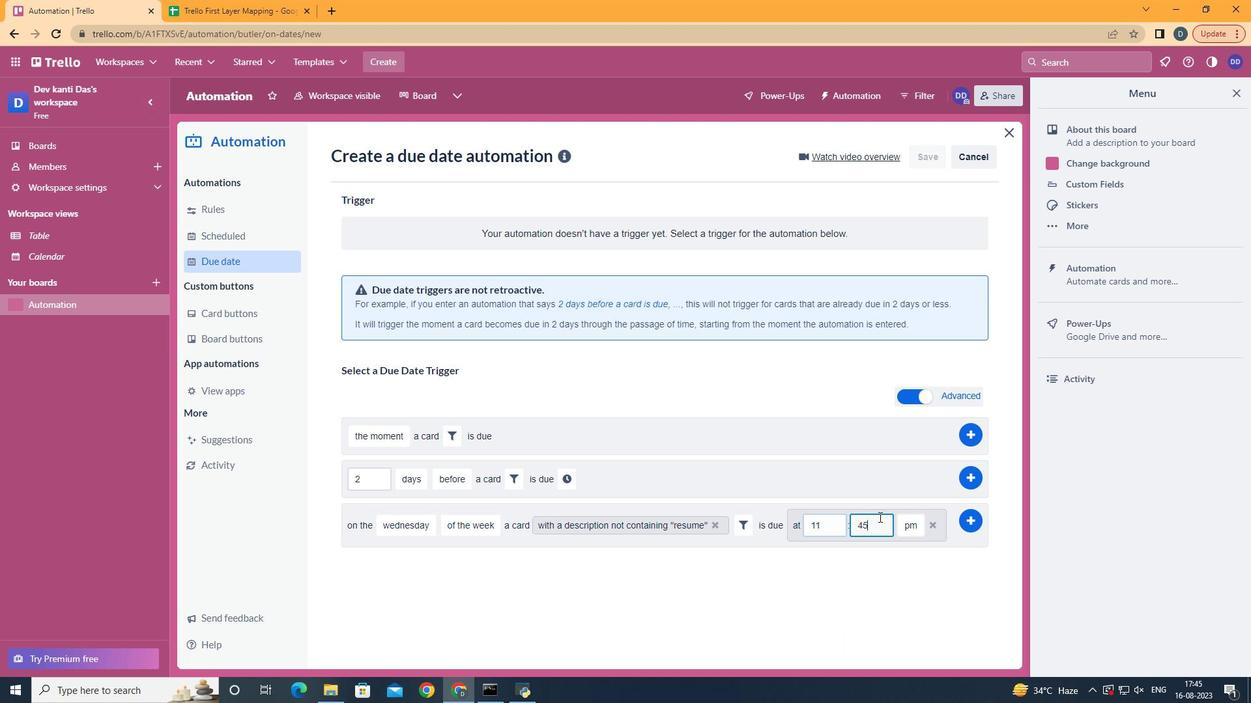 
Action: Mouse pressed left at (885, 524)
Screenshot: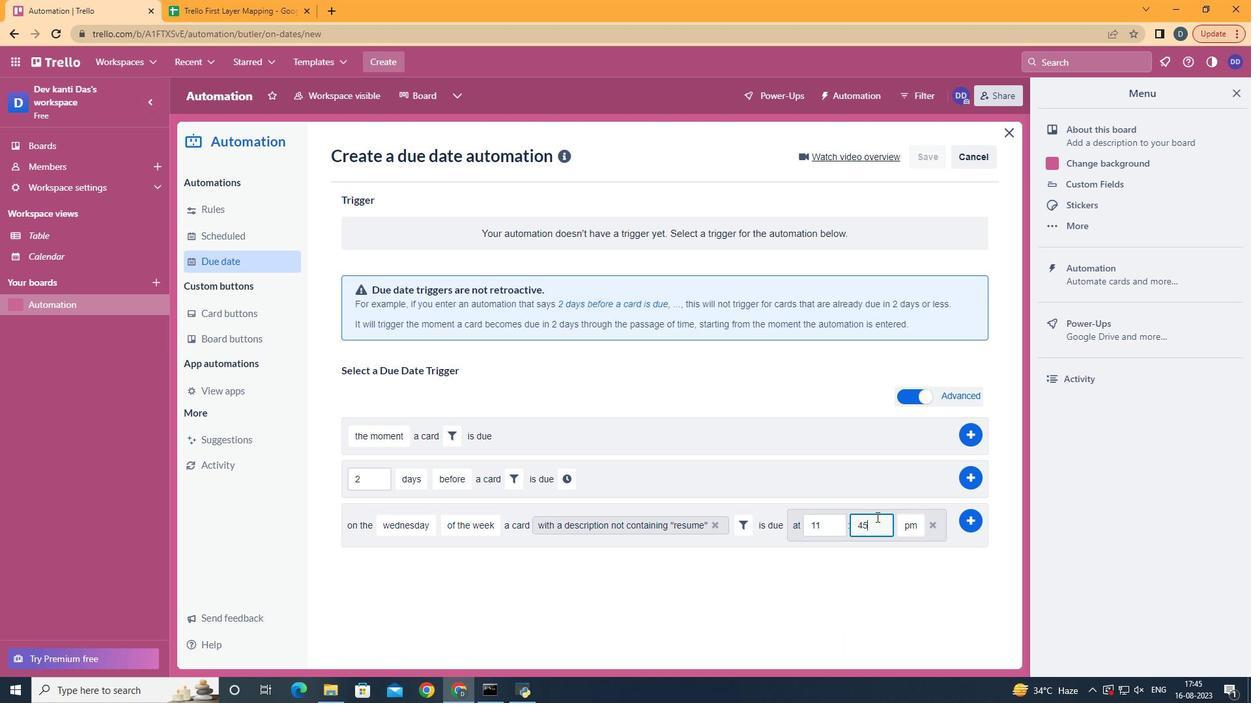 
Action: Key pressed <Key.backspace>
Screenshot: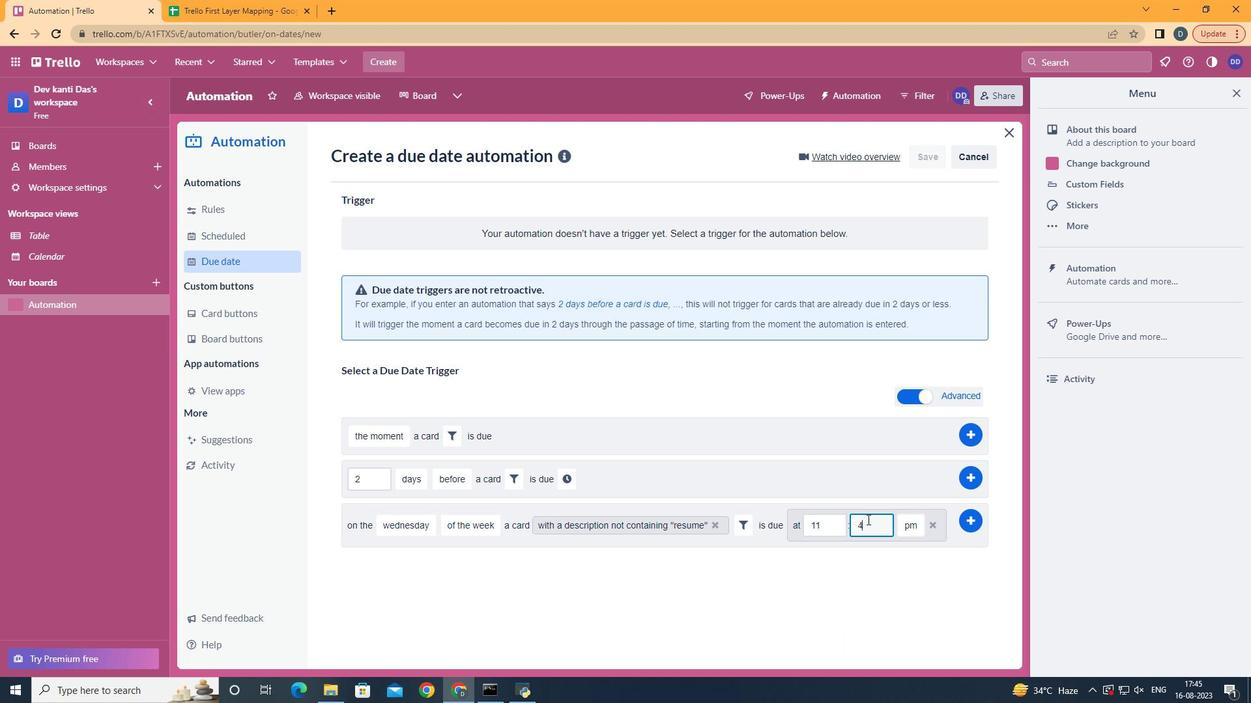 
Action: Mouse moved to (874, 526)
Screenshot: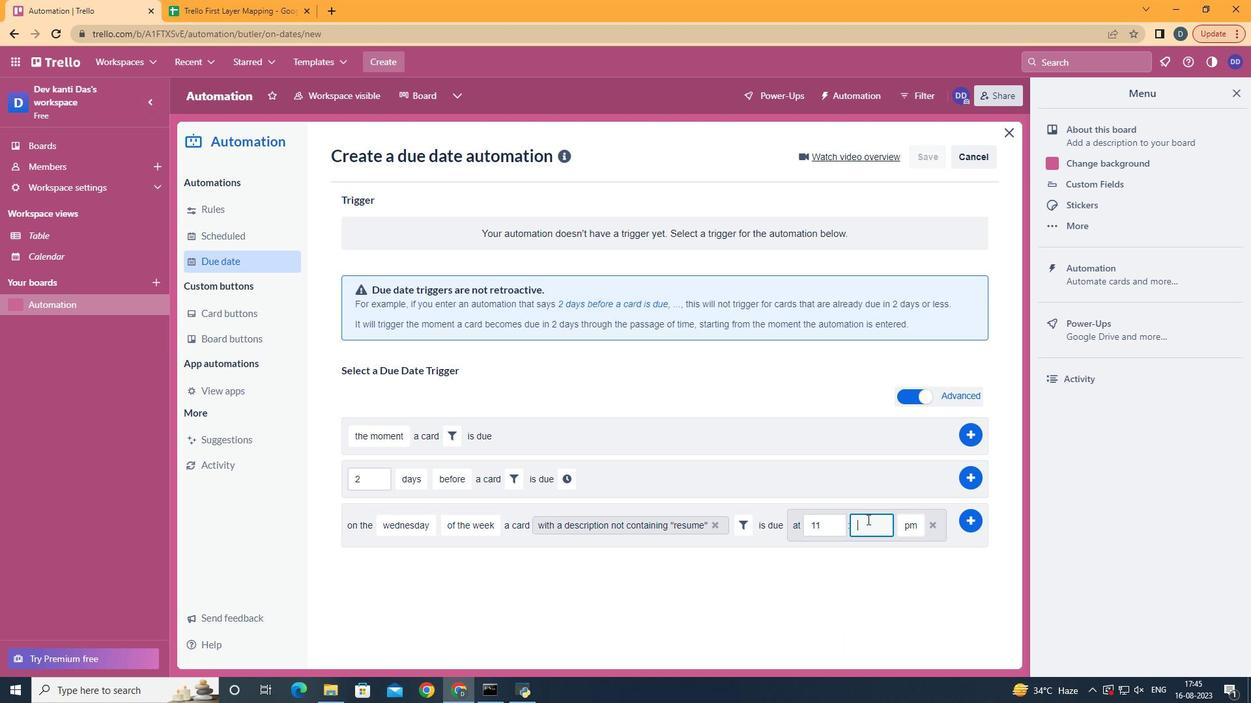 
Action: Key pressed <Key.backspace>00
Screenshot: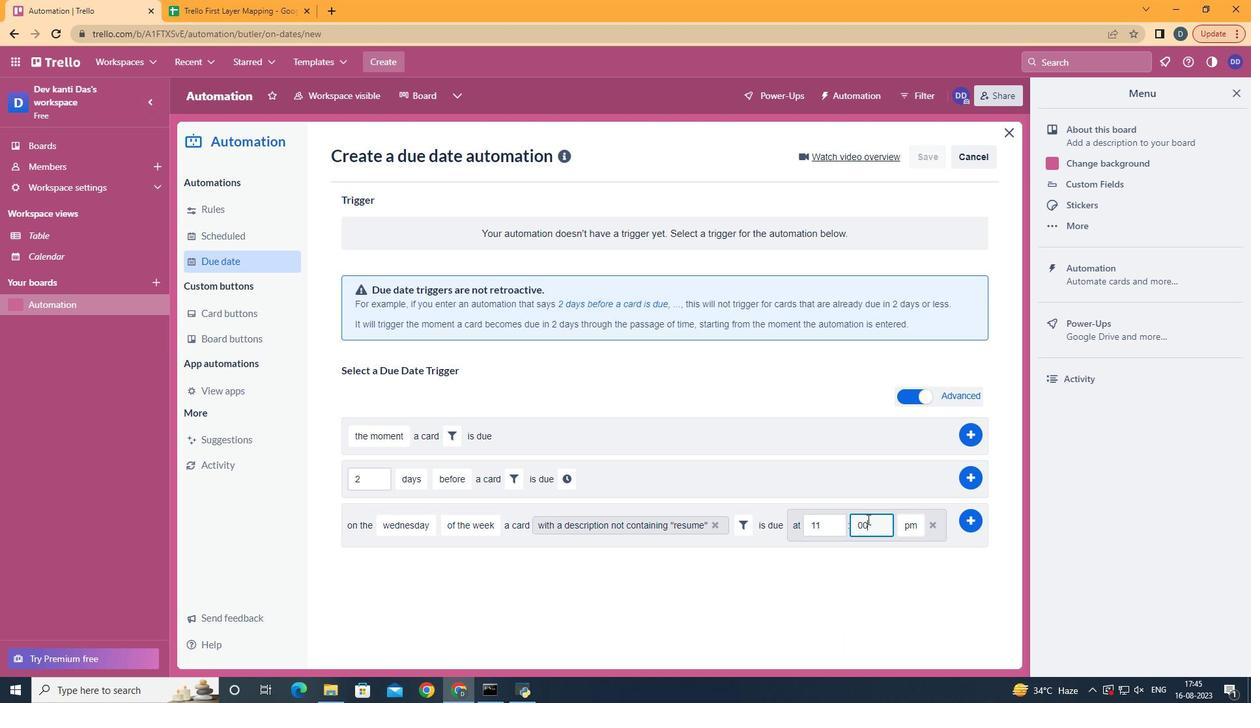 
Action: Mouse moved to (915, 552)
Screenshot: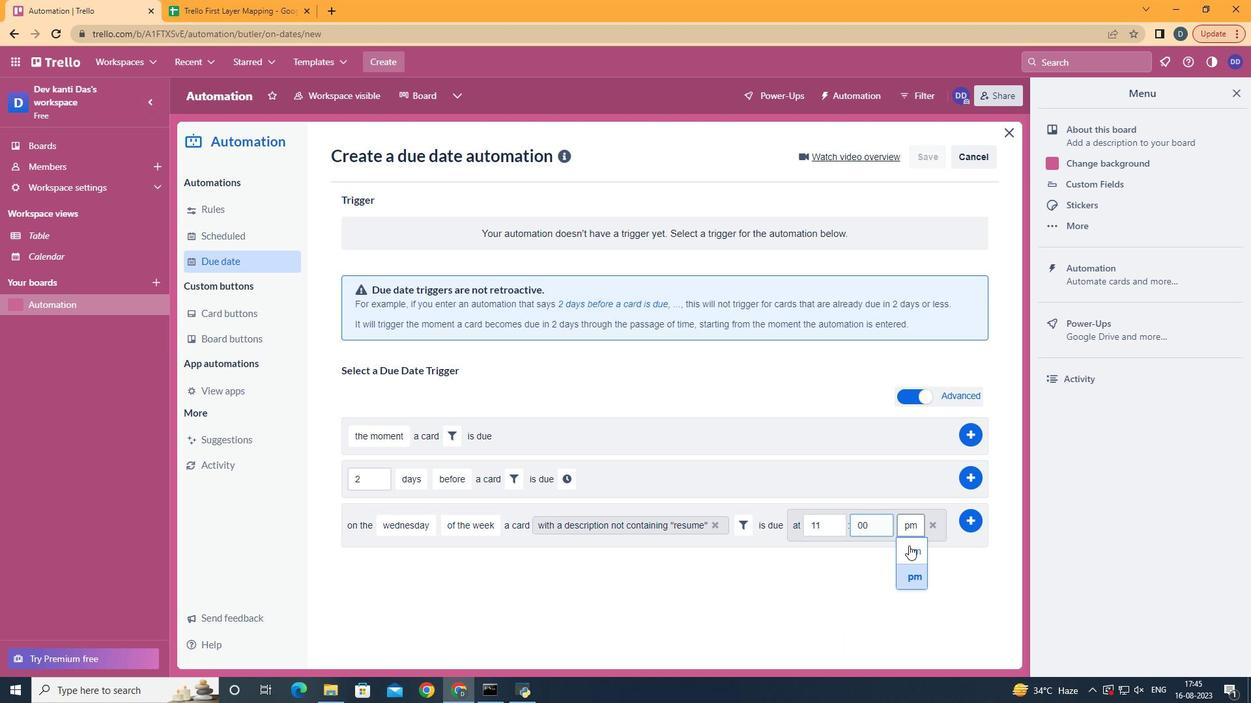 
Action: Mouse pressed left at (915, 552)
Screenshot: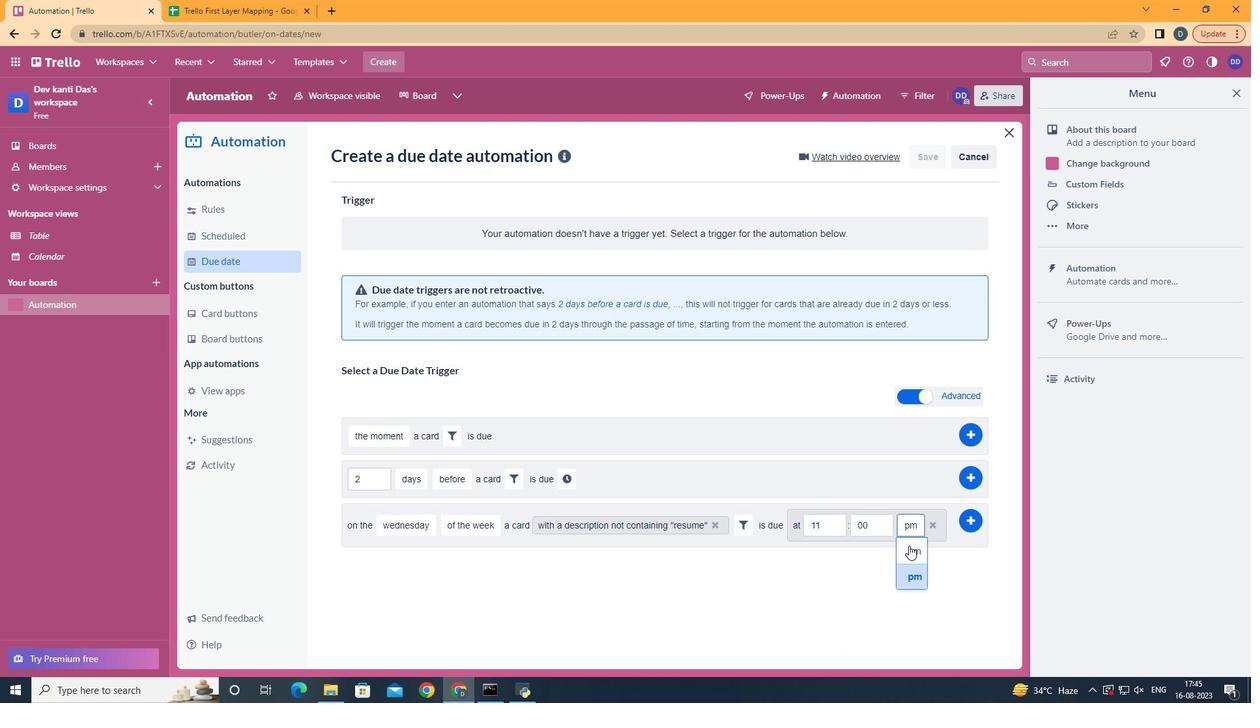 
Action: Mouse moved to (967, 539)
Screenshot: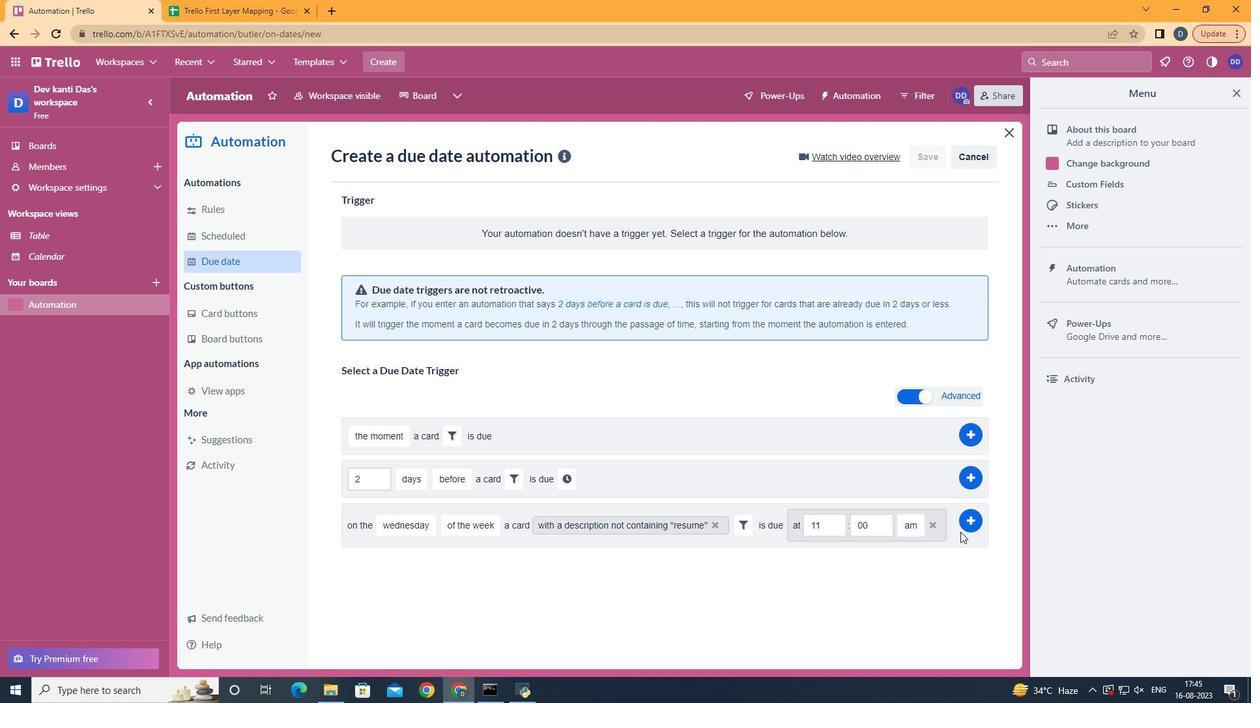 
Action: Mouse pressed left at (967, 539)
Screenshot: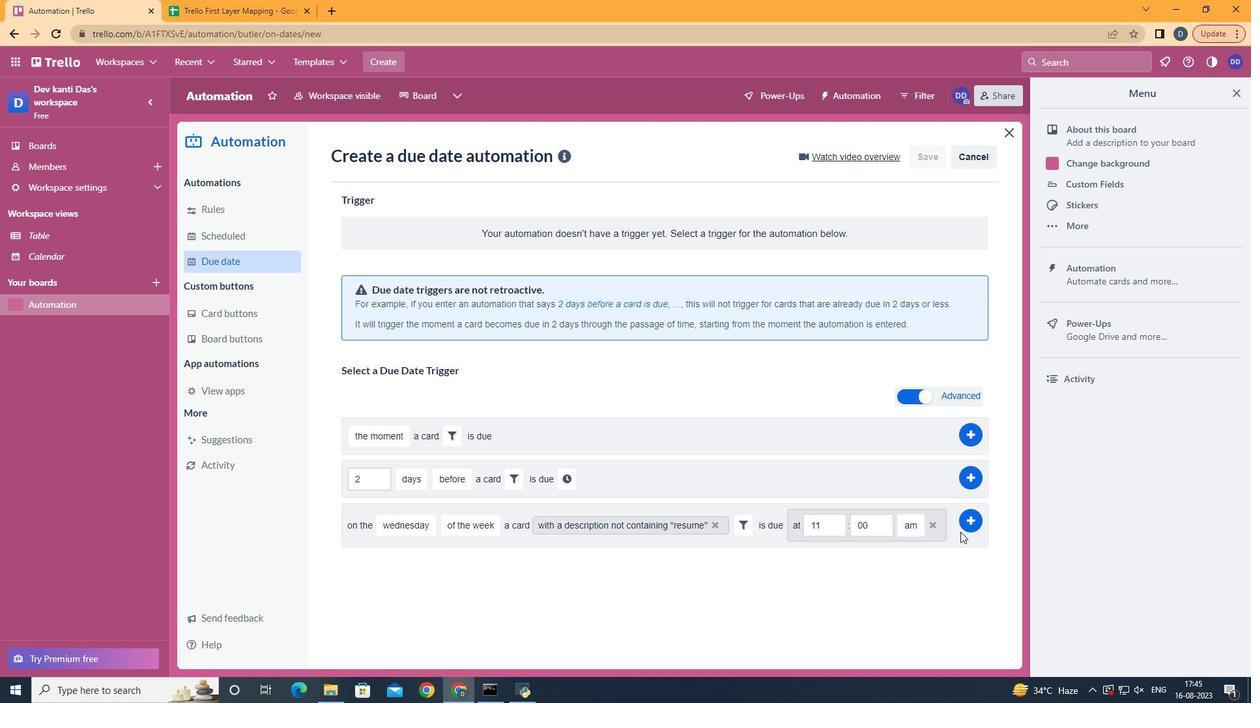 
Action: Mouse moved to (969, 533)
Screenshot: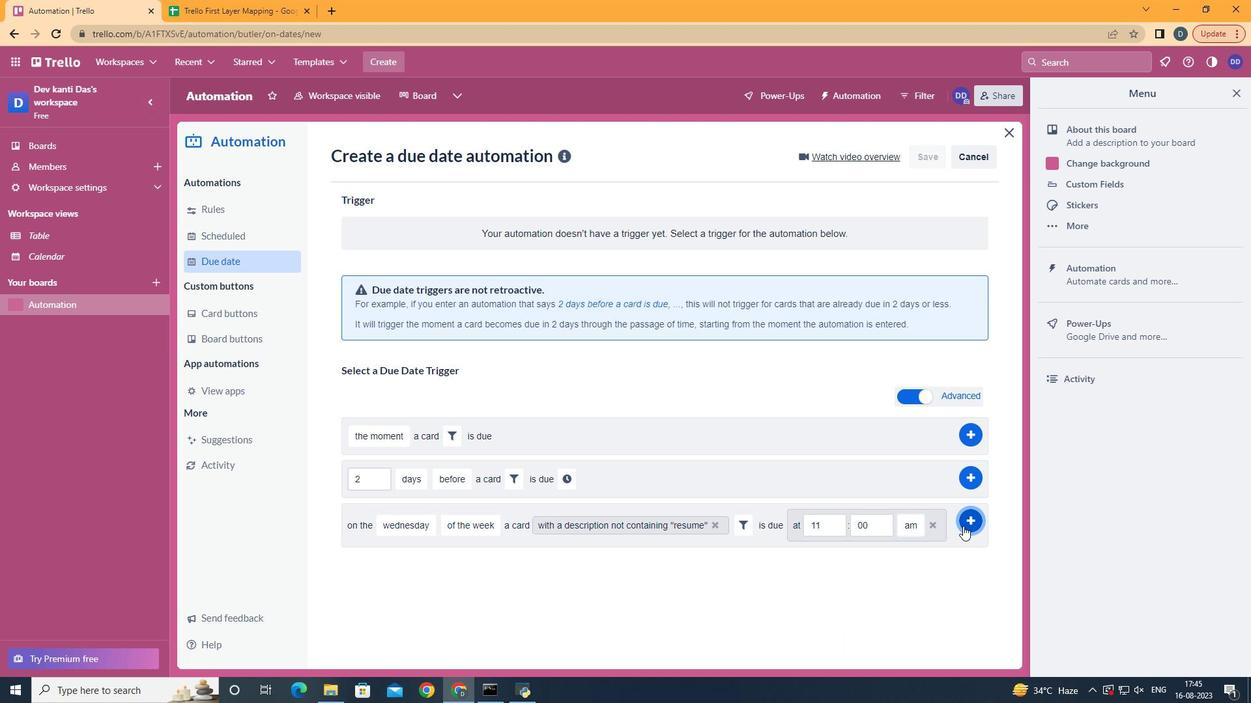 
Action: Mouse pressed left at (969, 533)
Screenshot: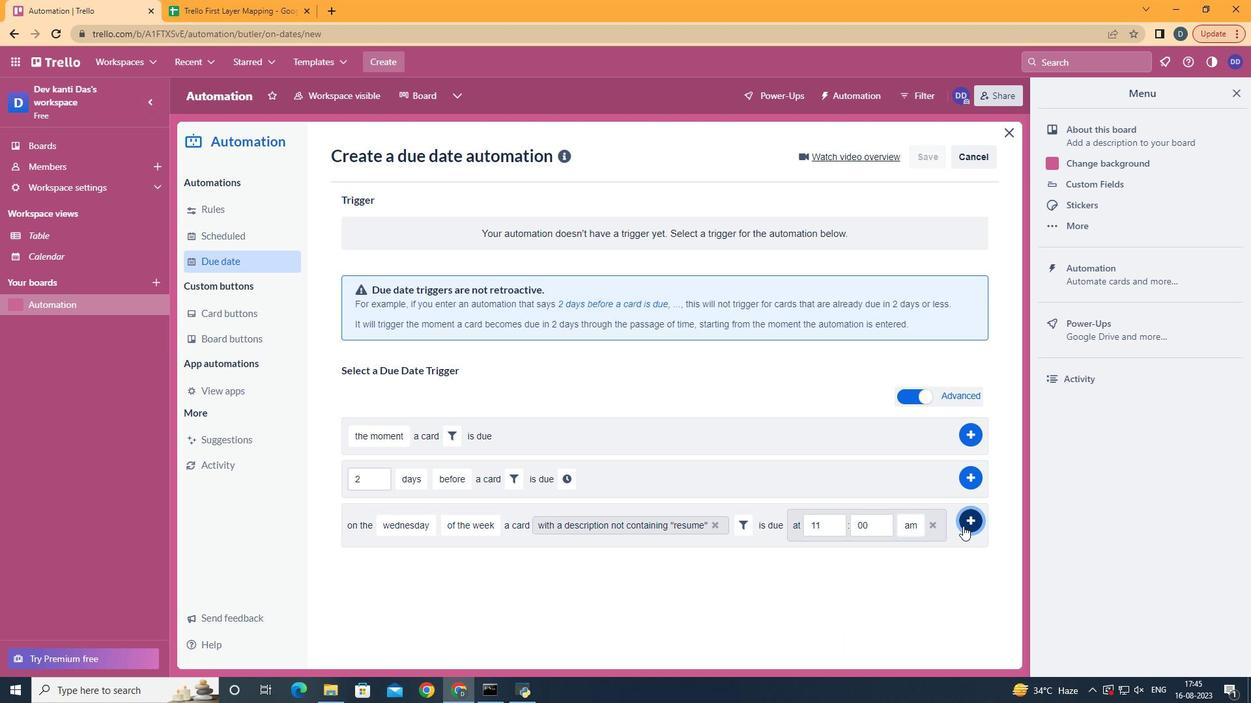 
